 Task: Assign Person0000000107 as Assignee of Child Issue ChildIssue0000000535 of Issue Issue0000000268 in Backlog  in Scrum Project Project0000000054 in Jira. Assign Person0000000108 as Assignee of Child Issue ChildIssue0000000536 of Issue Issue0000000268 in Backlog  in Scrum Project Project0000000054 in Jira. Assign Person0000000108 as Assignee of Child Issue ChildIssue0000000537 of Issue Issue0000000269 in Backlog  in Scrum Project Project0000000054 in Jira. Assign Person0000000108 as Assignee of Child Issue ChildIssue0000000538 of Issue Issue0000000269 in Backlog  in Scrum Project Project0000000054 in Jira. Assign Person0000000108 as Assignee of Child Issue ChildIssue0000000539 of Issue Issue0000000270 in Backlog  in Scrum Project Project0000000054 in Jira
Action: Mouse moved to (153, 291)
Screenshot: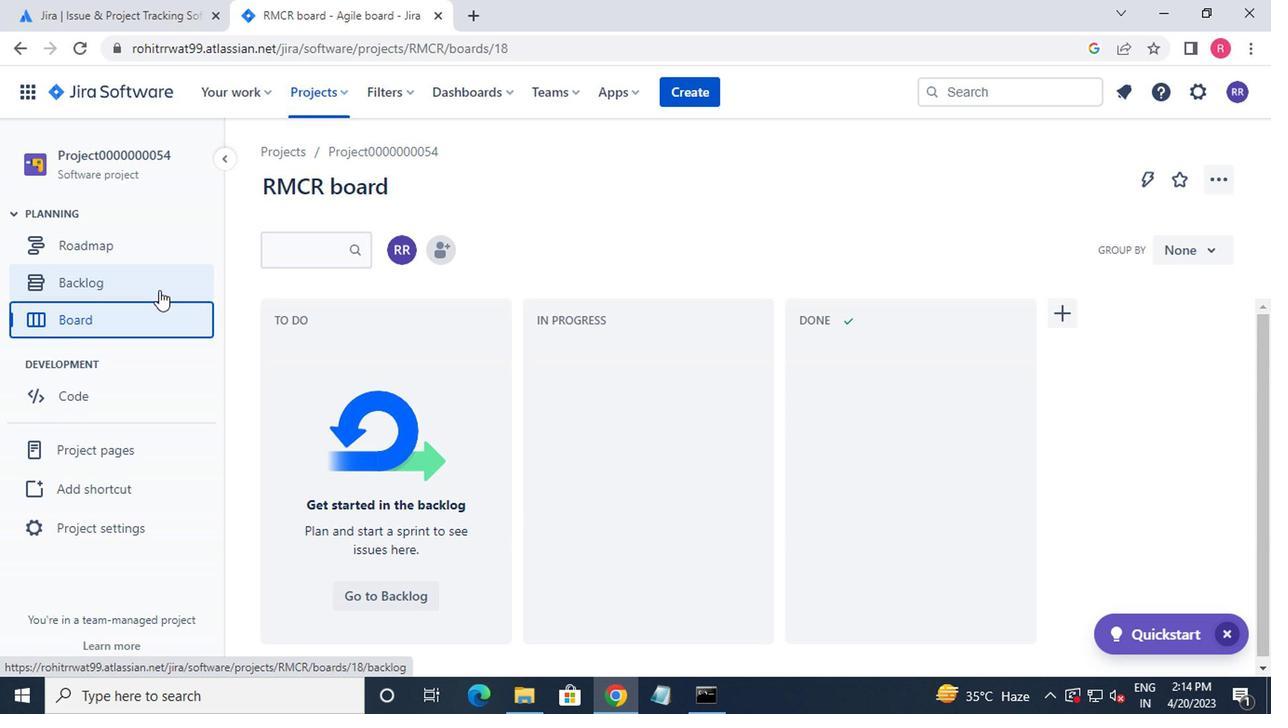 
Action: Mouse pressed left at (153, 291)
Screenshot: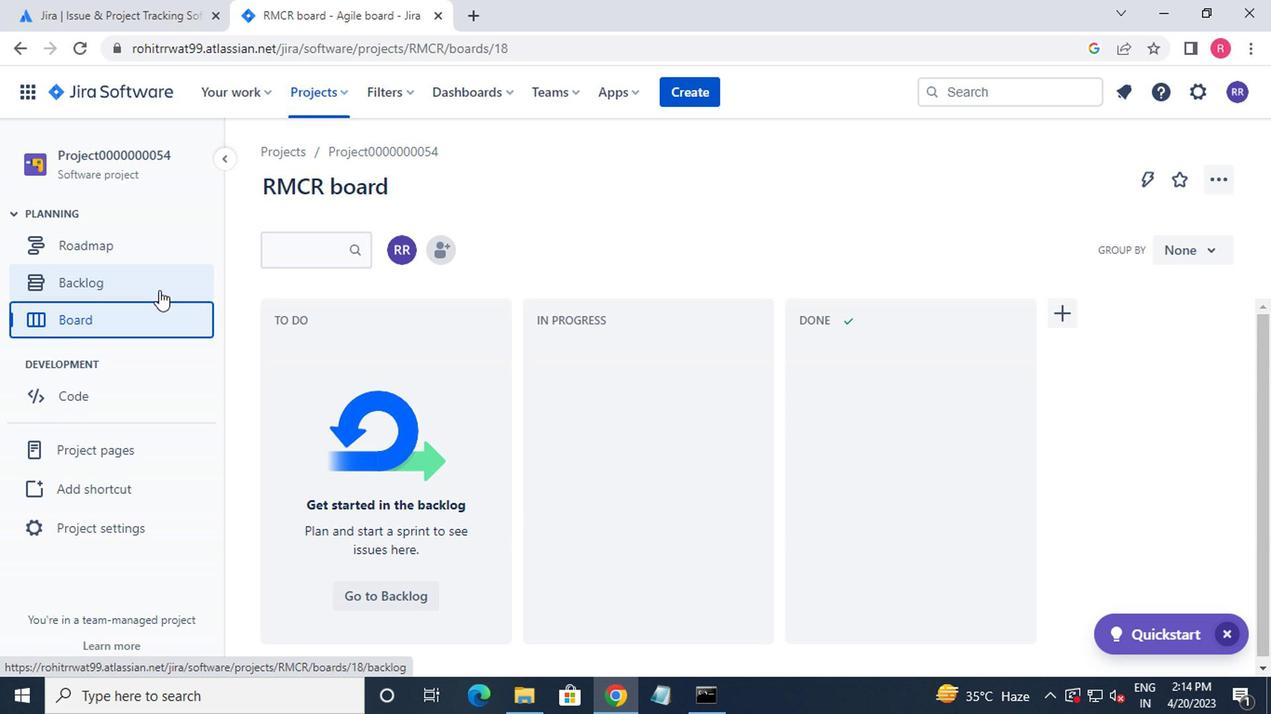 
Action: Mouse moved to (432, 371)
Screenshot: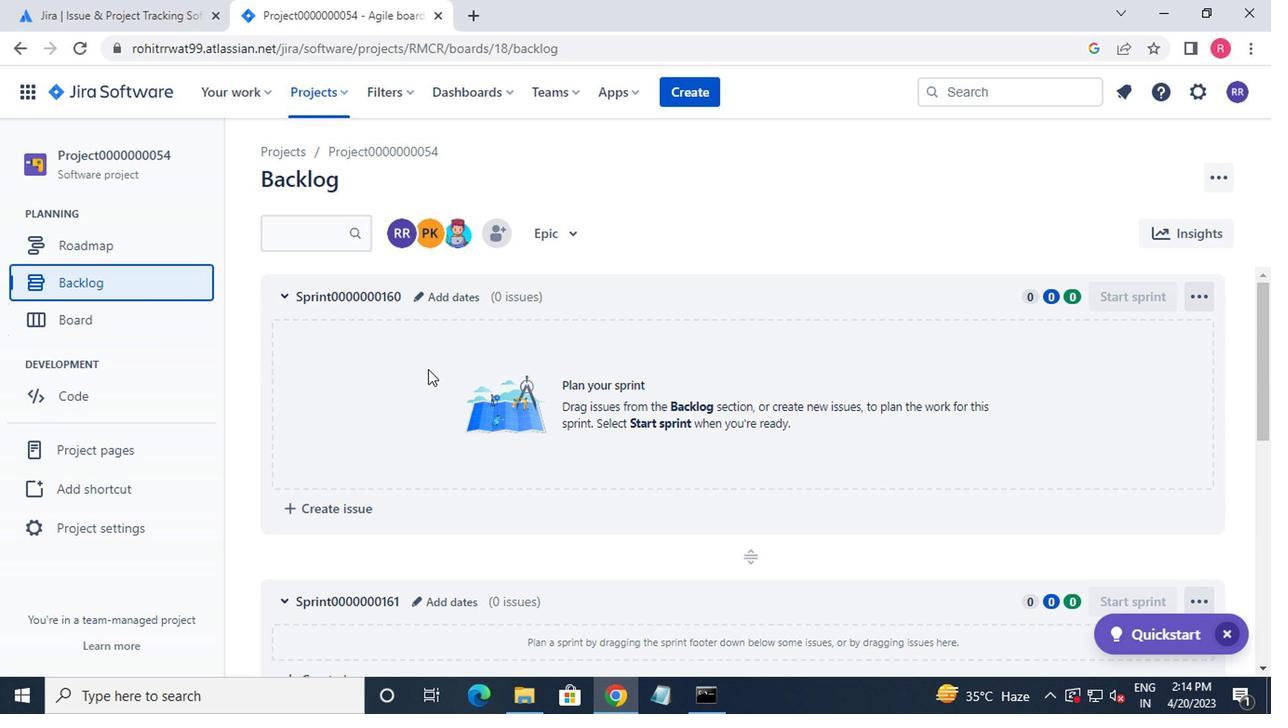 
Action: Mouse scrolled (432, 370) with delta (0, 0)
Screenshot: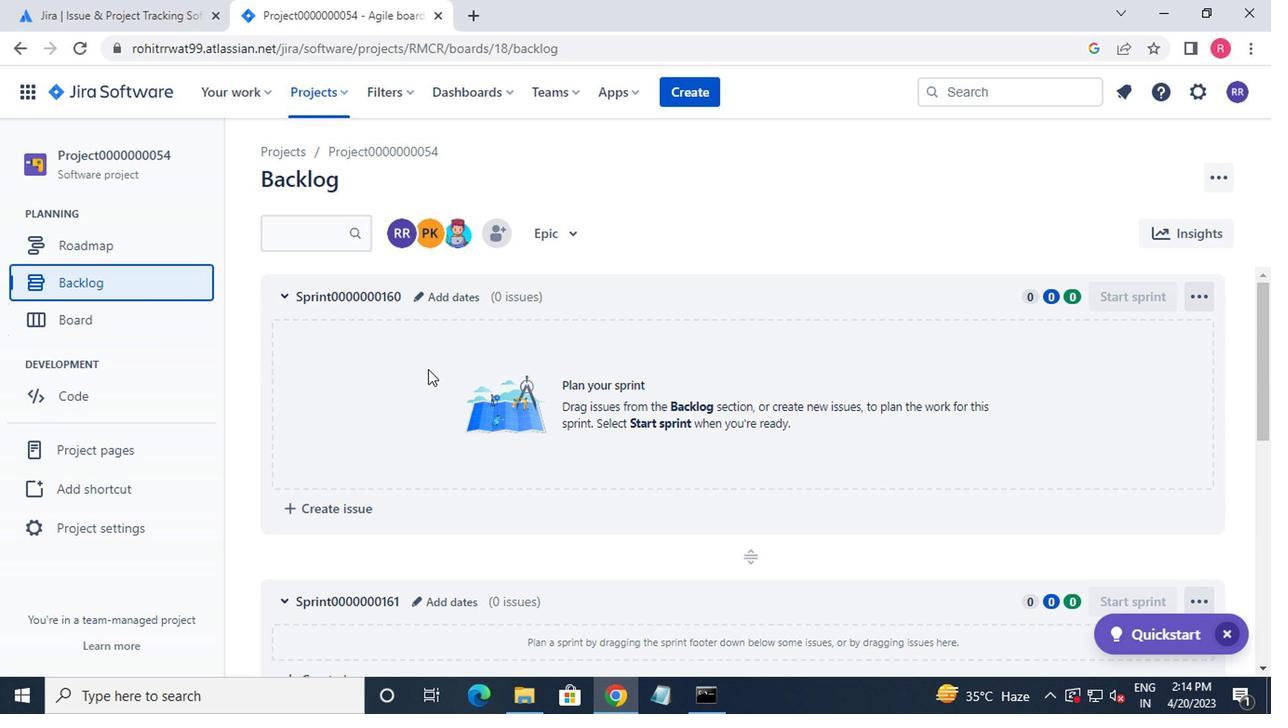 
Action: Mouse moved to (500, 401)
Screenshot: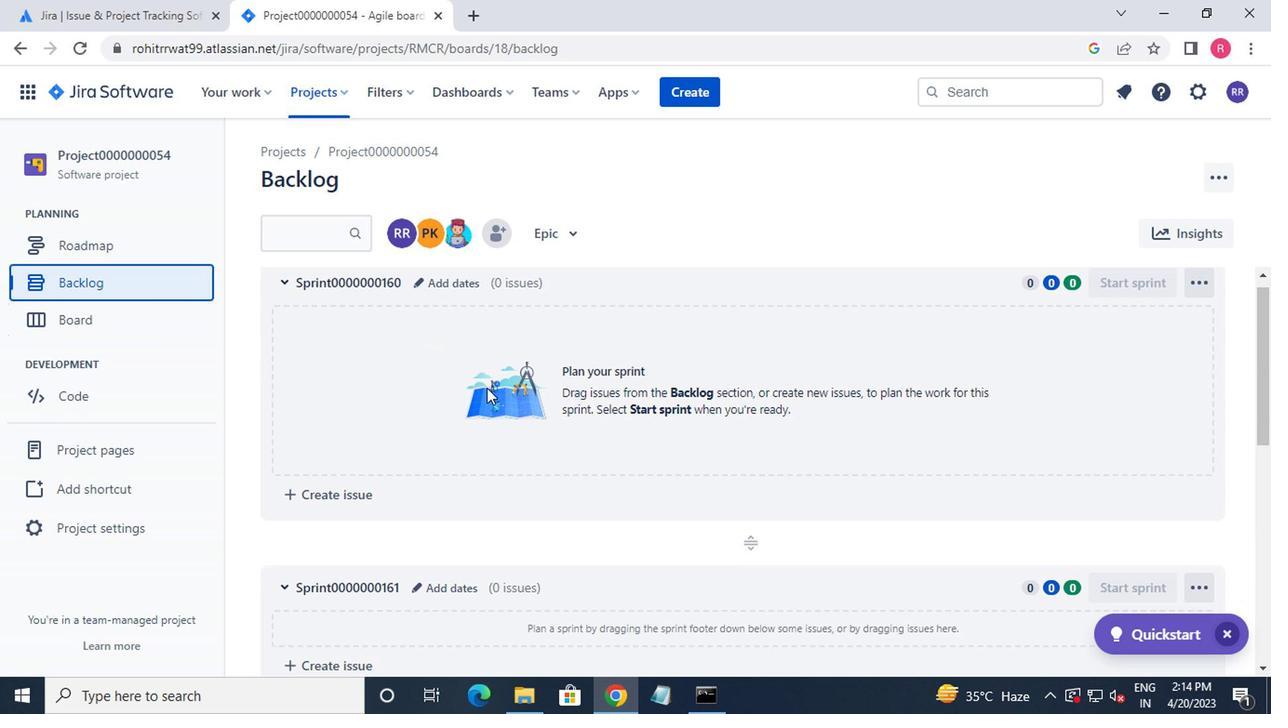
Action: Mouse scrolled (500, 399) with delta (0, -1)
Screenshot: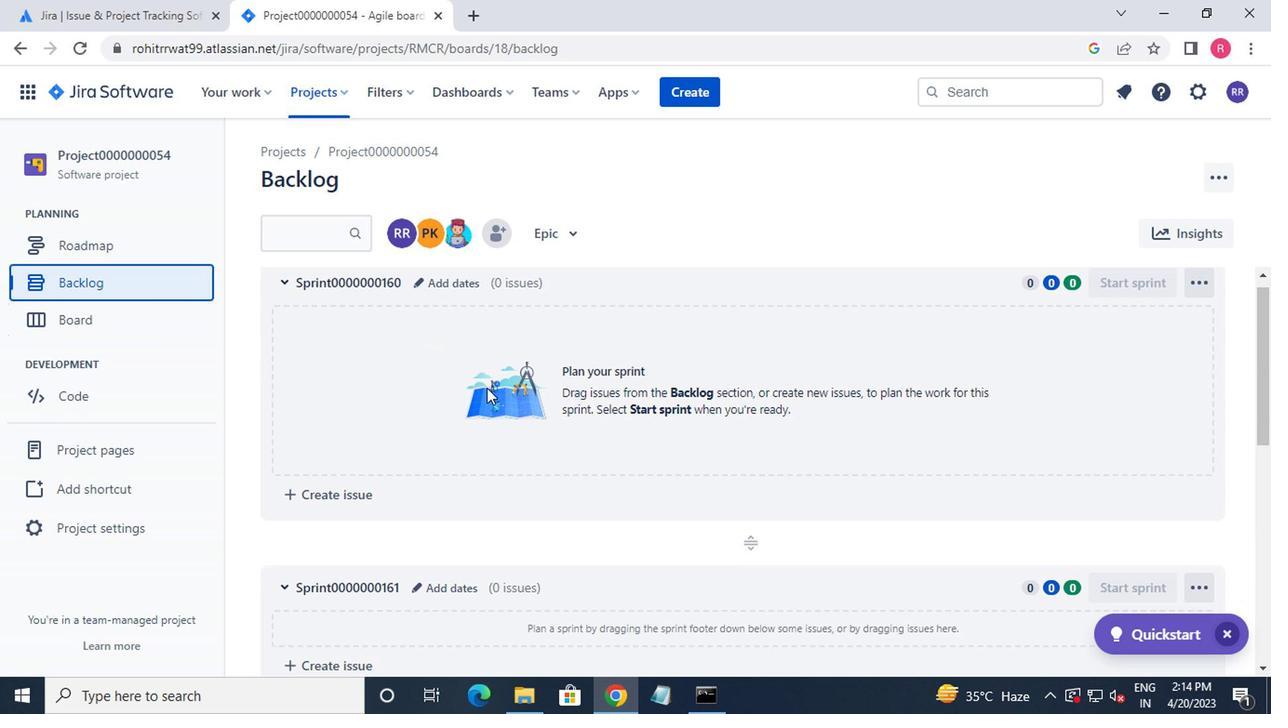
Action: Mouse moved to (507, 405)
Screenshot: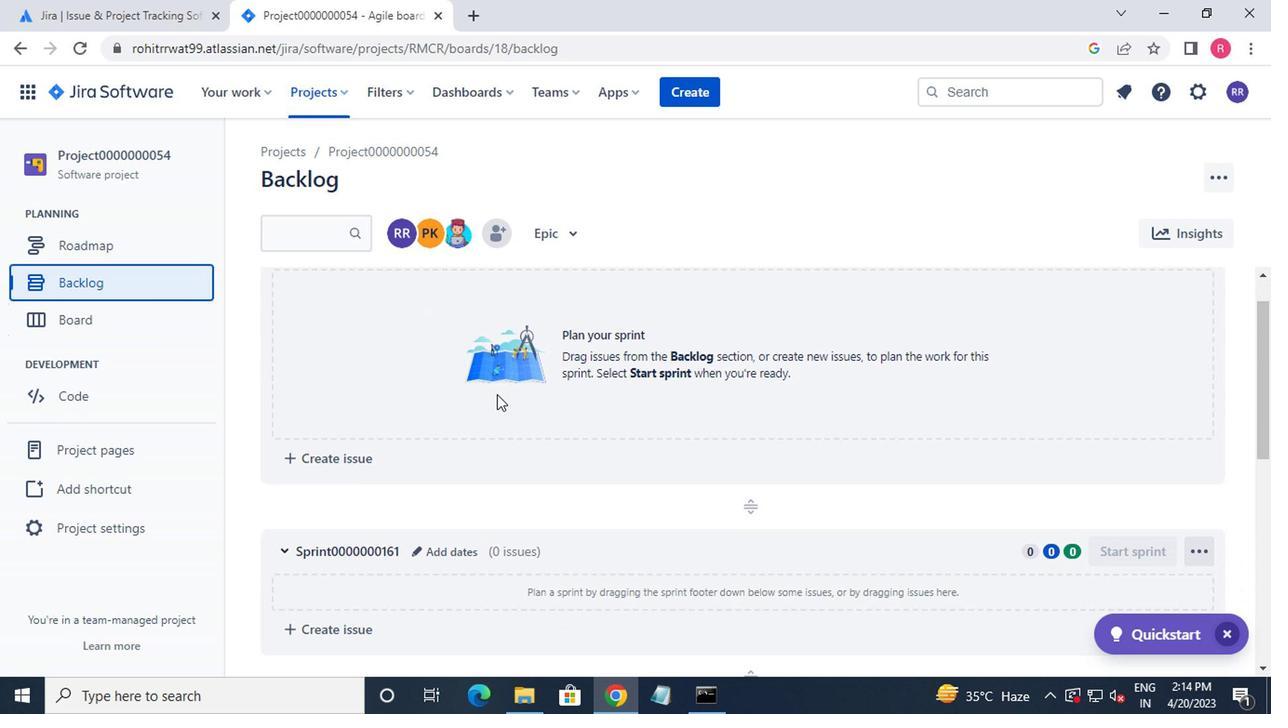 
Action: Mouse scrolled (507, 404) with delta (0, -1)
Screenshot: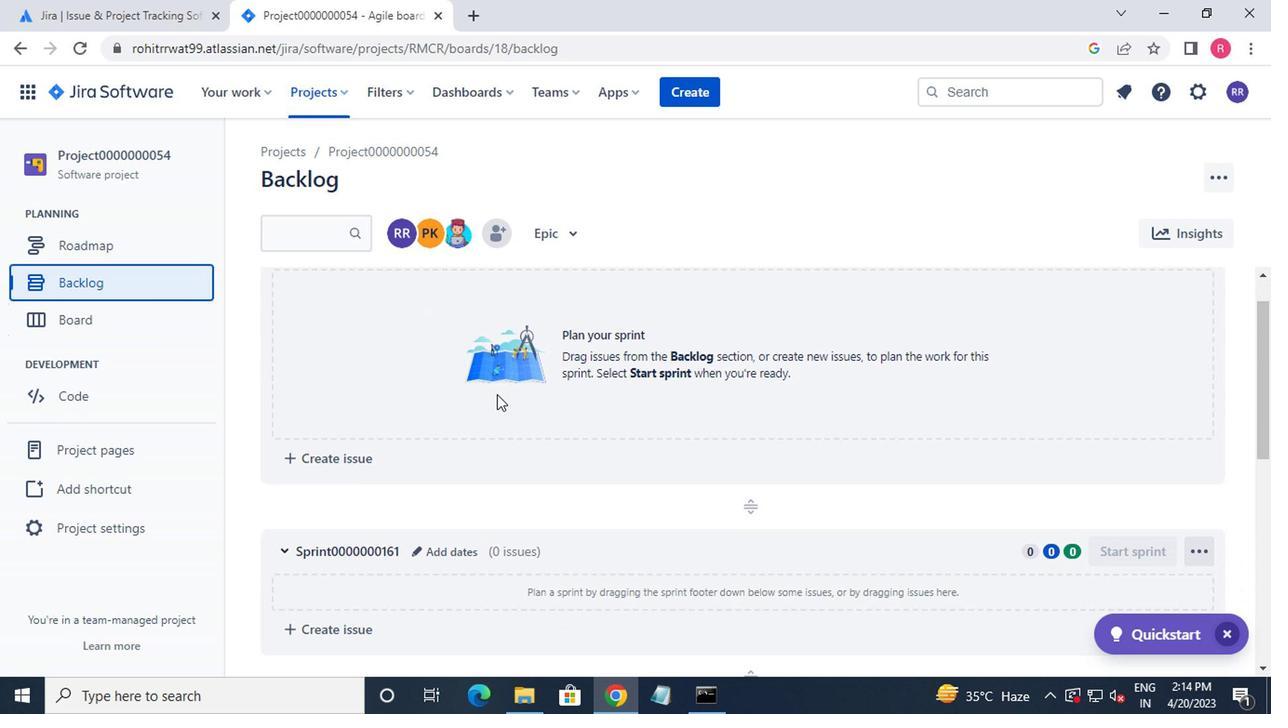 
Action: Mouse moved to (512, 408)
Screenshot: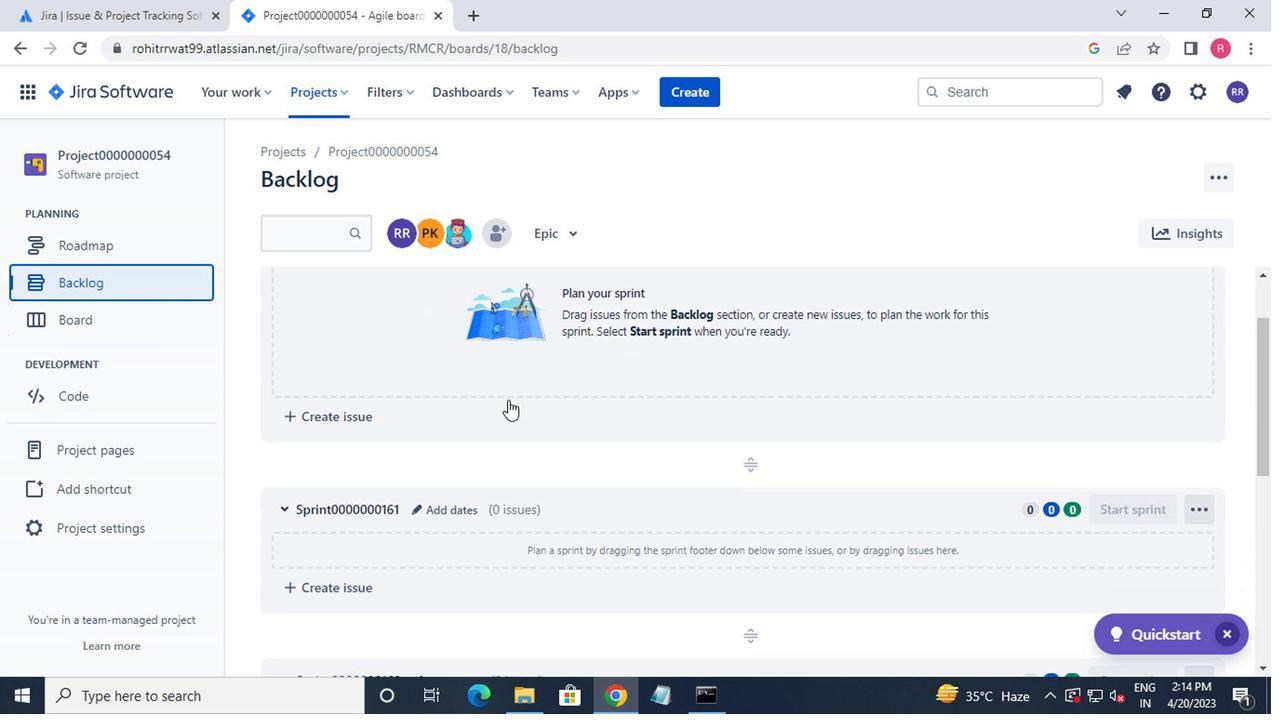 
Action: Mouse scrolled (512, 407) with delta (0, -1)
Screenshot: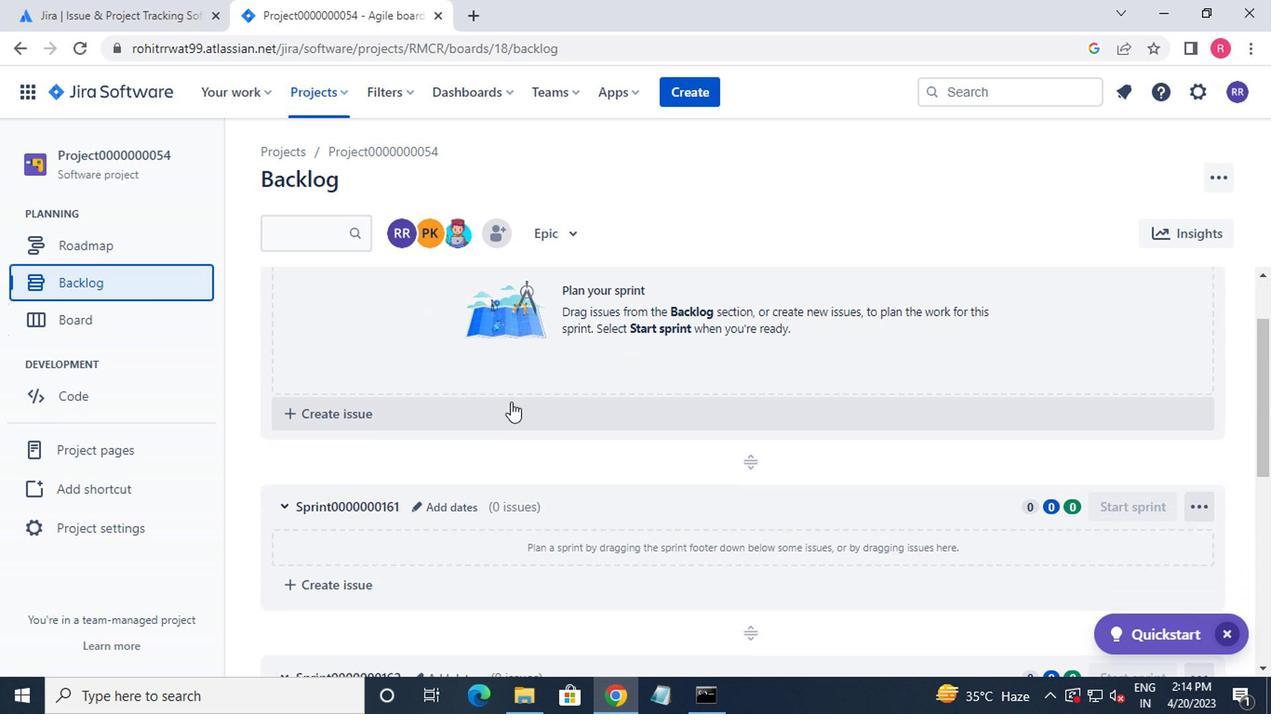 
Action: Mouse moved to (513, 409)
Screenshot: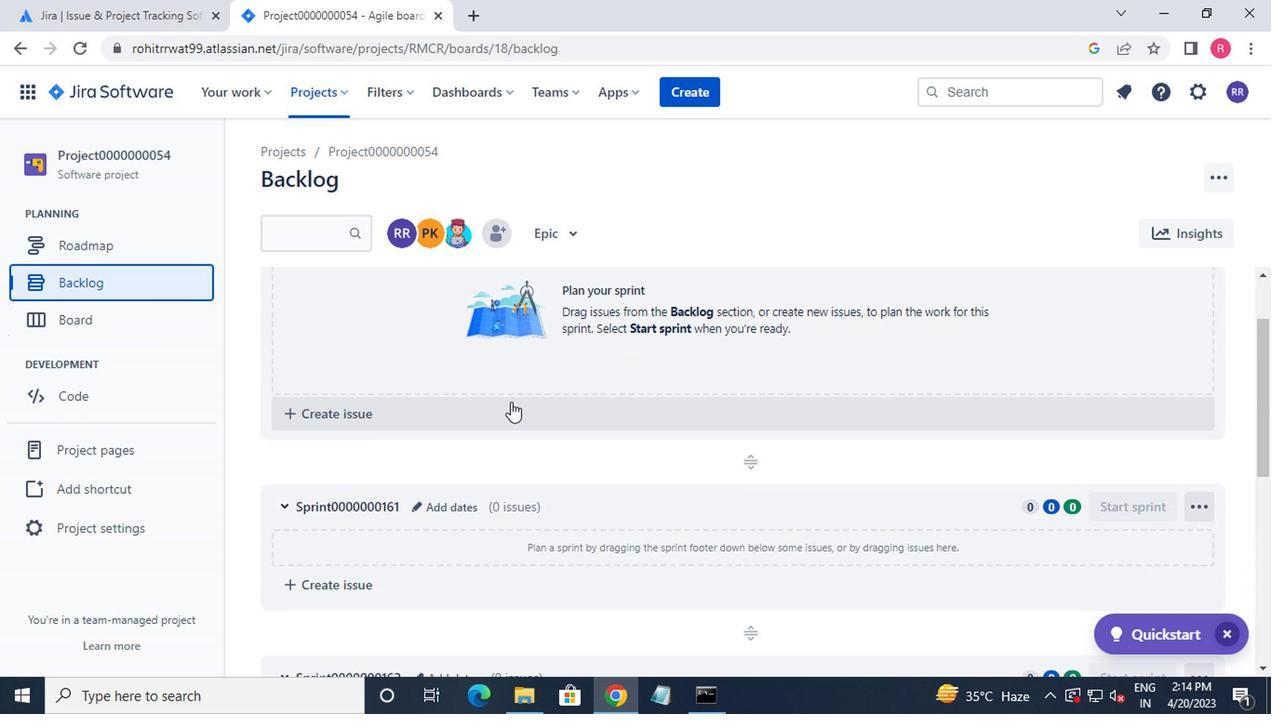 
Action: Mouse scrolled (513, 408) with delta (0, 0)
Screenshot: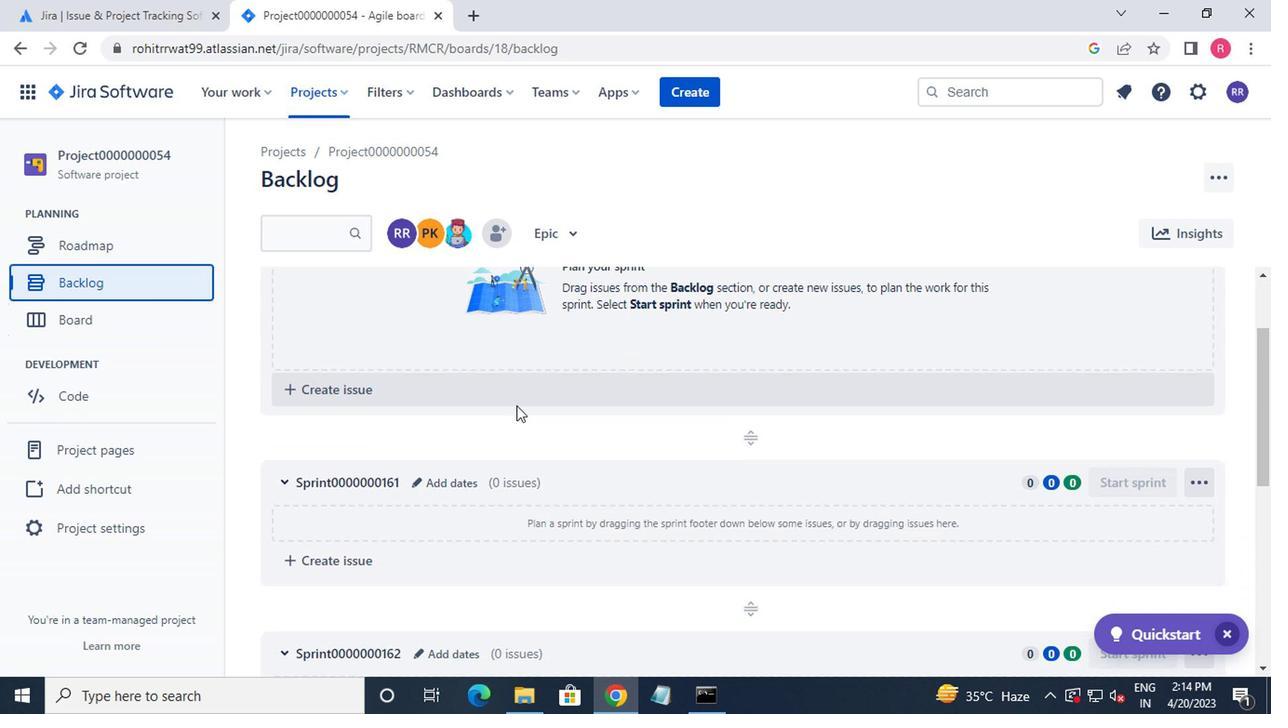 
Action: Mouse moved to (513, 410)
Screenshot: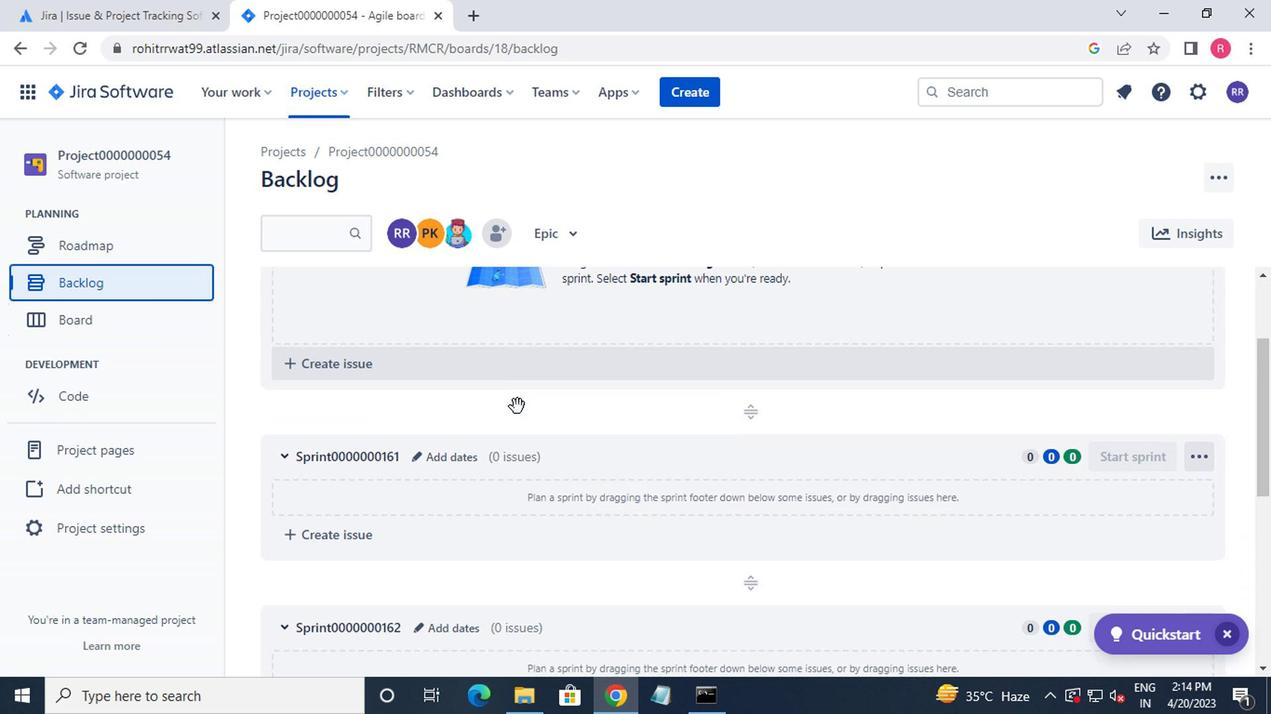 
Action: Mouse scrolled (513, 409) with delta (0, -1)
Screenshot: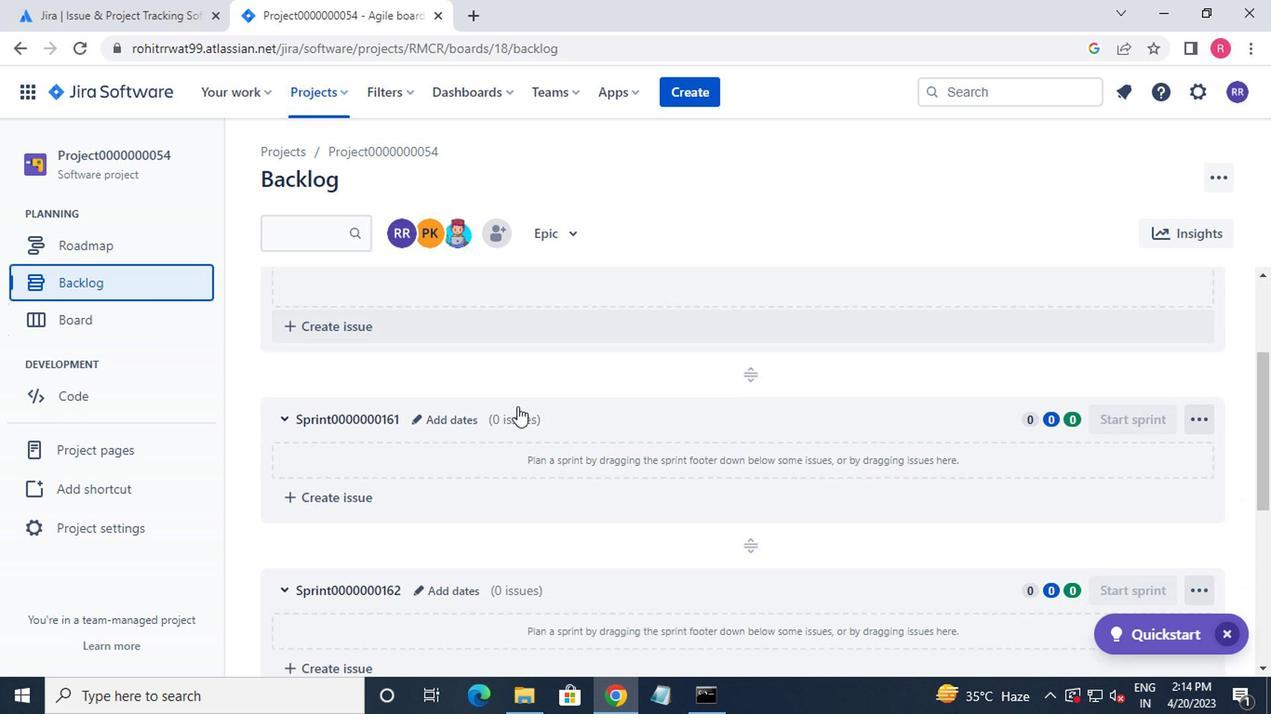 
Action: Mouse moved to (701, 507)
Screenshot: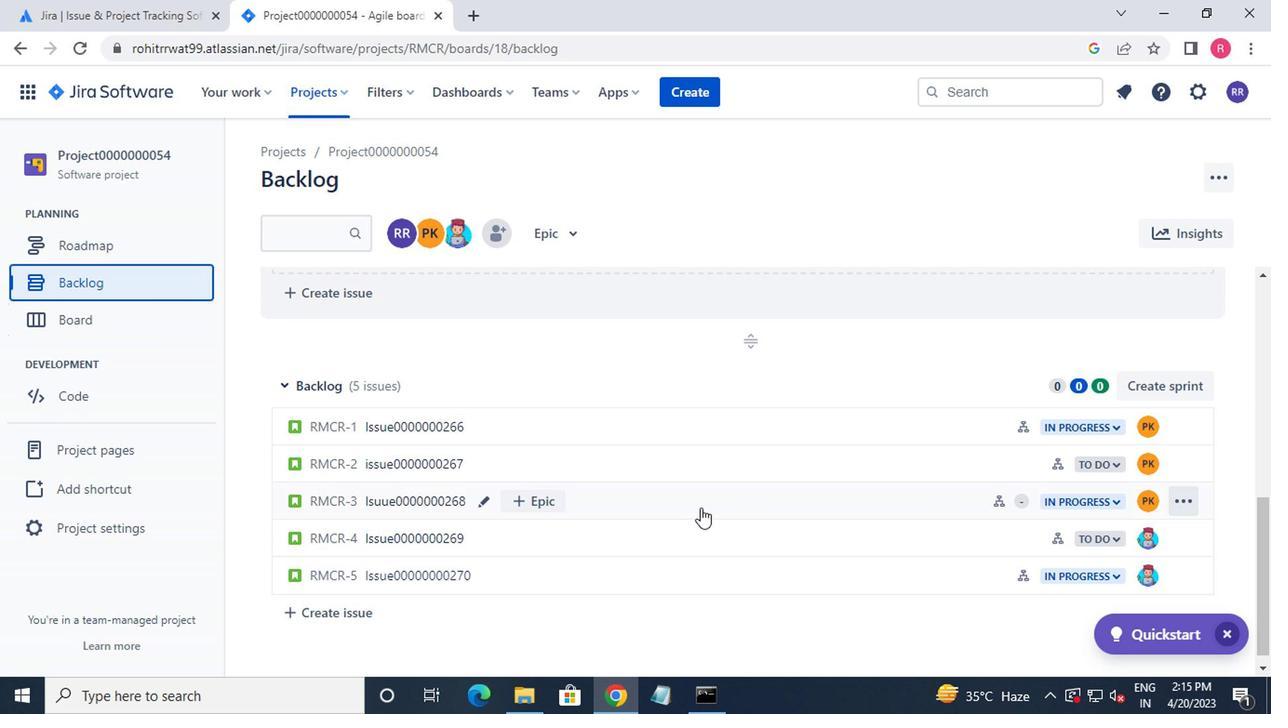 
Action: Mouse pressed left at (701, 507)
Screenshot: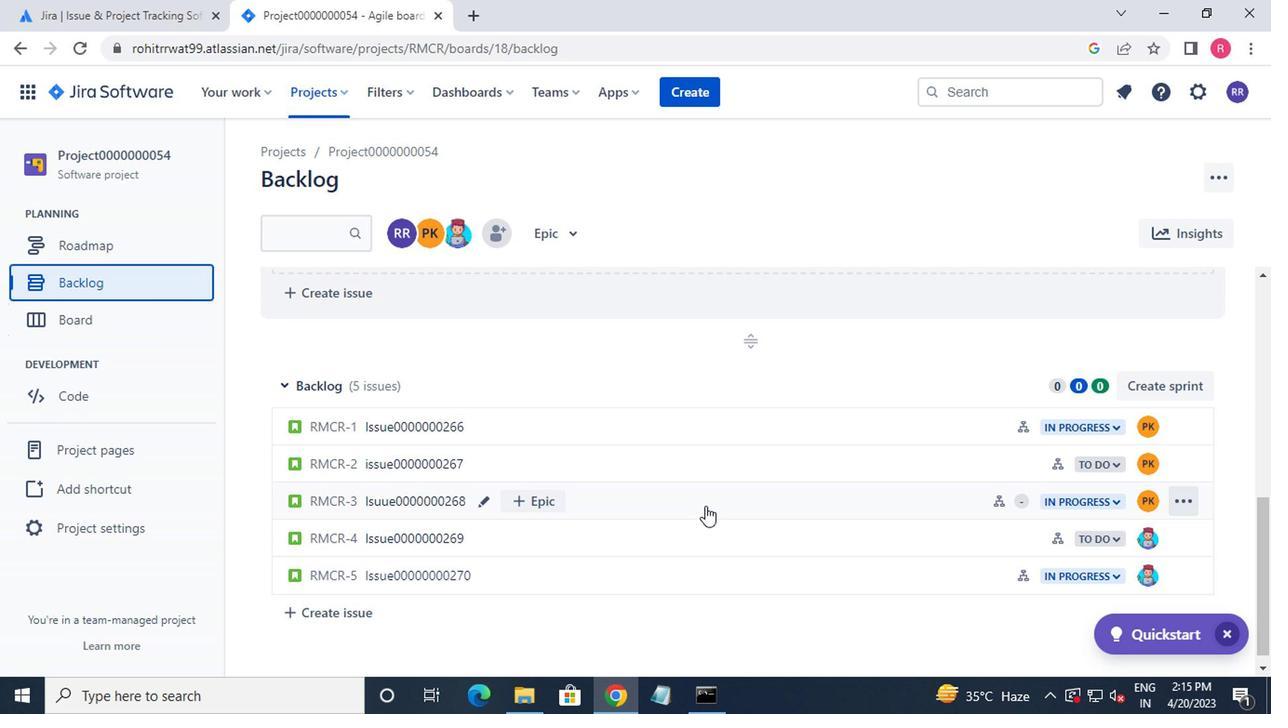 
Action: Mouse moved to (934, 375)
Screenshot: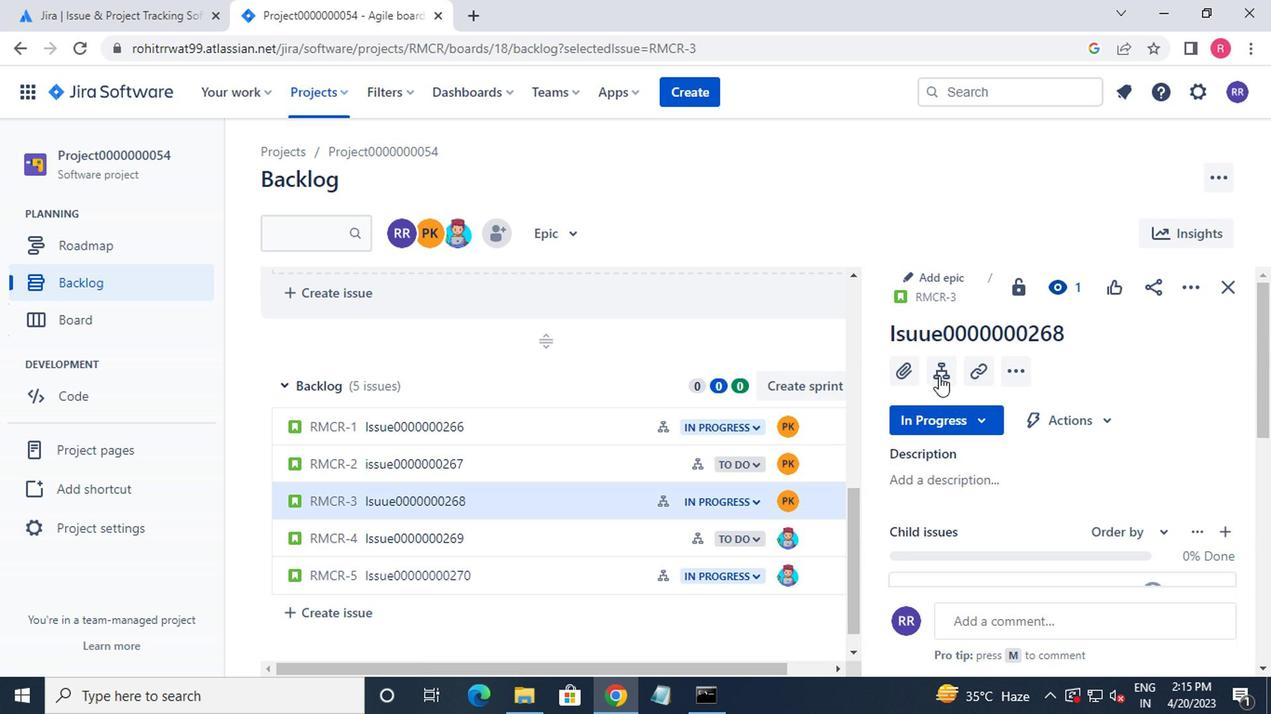 
Action: Mouse pressed left at (934, 375)
Screenshot: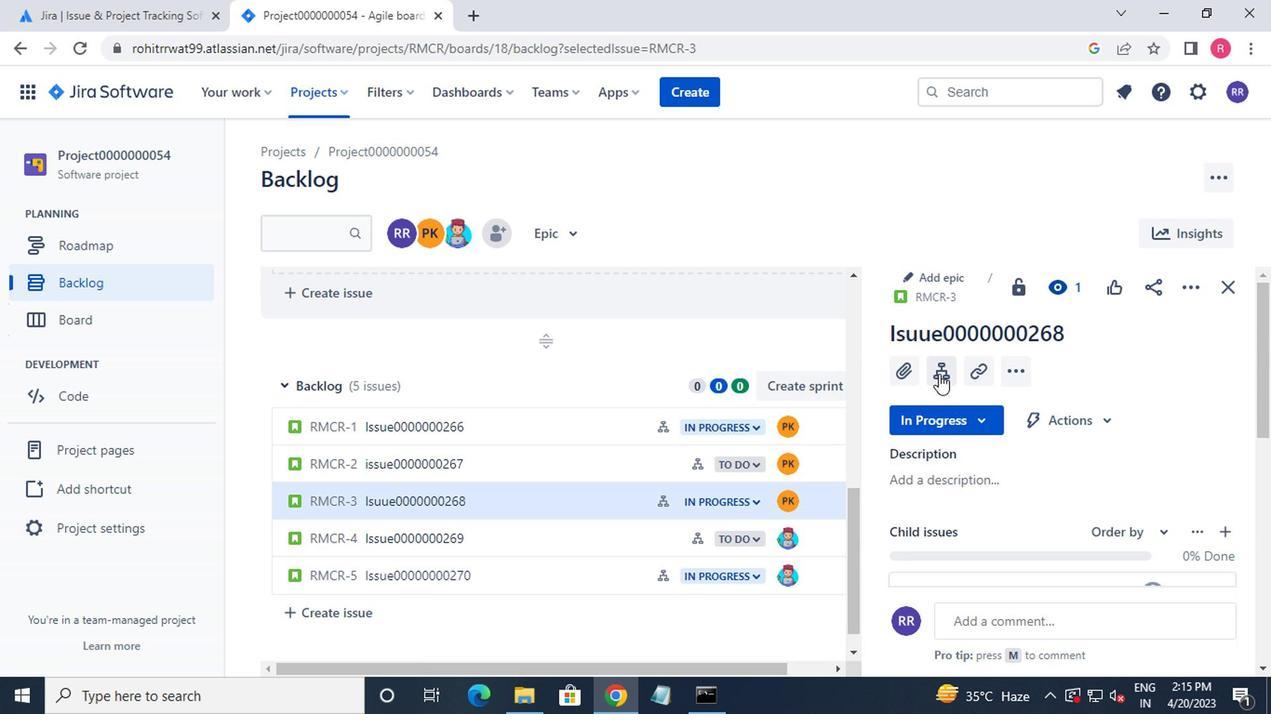 
Action: Mouse moved to (1147, 375)
Screenshot: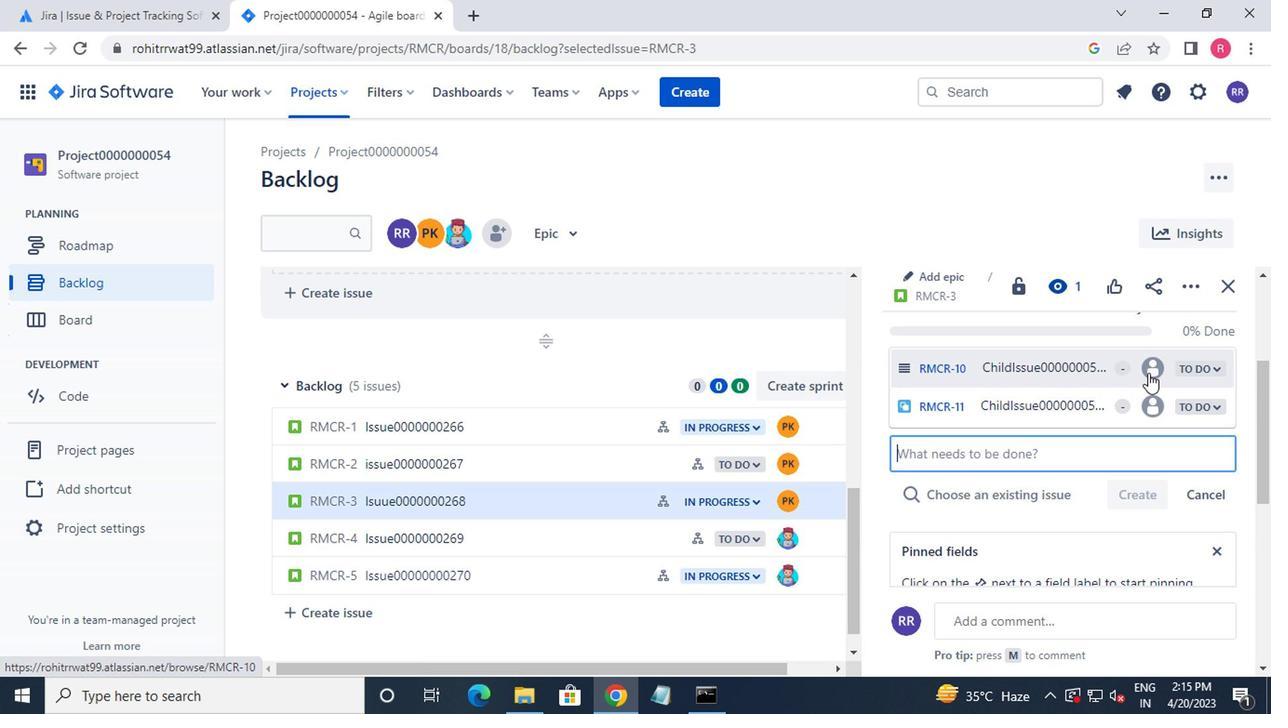
Action: Mouse pressed left at (1147, 375)
Screenshot: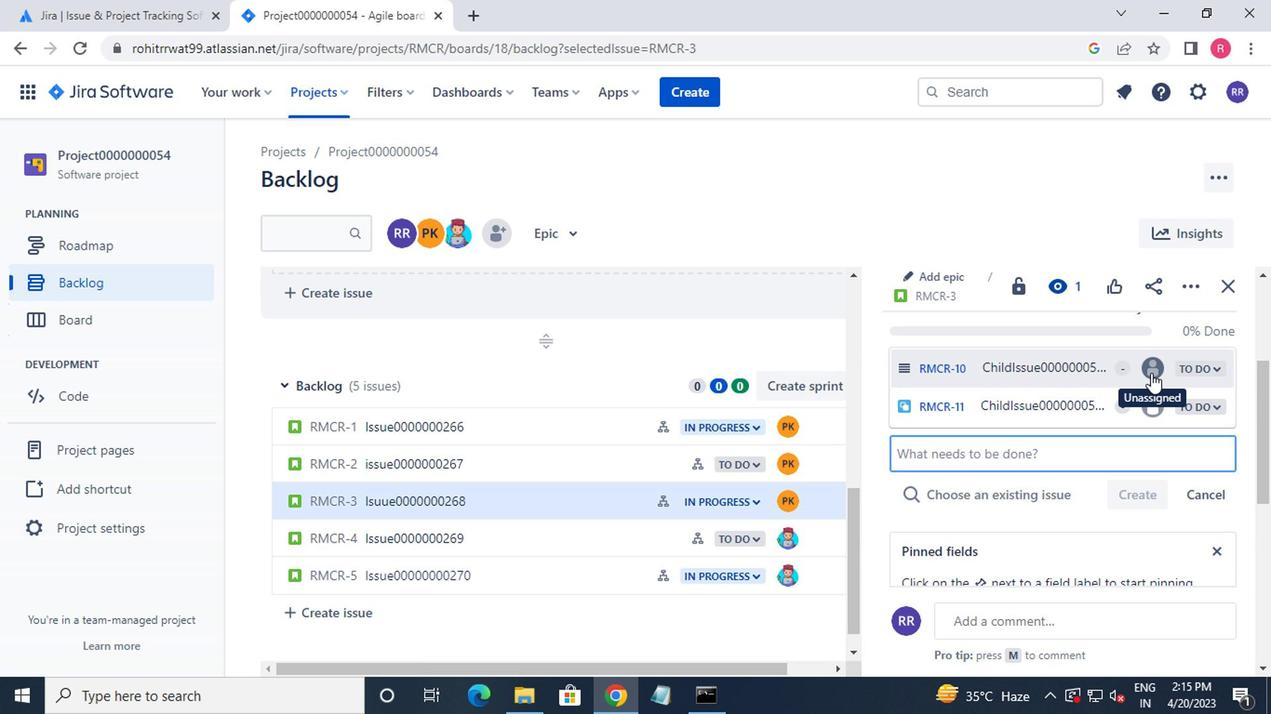 
Action: Mouse moved to (1002, 470)
Screenshot: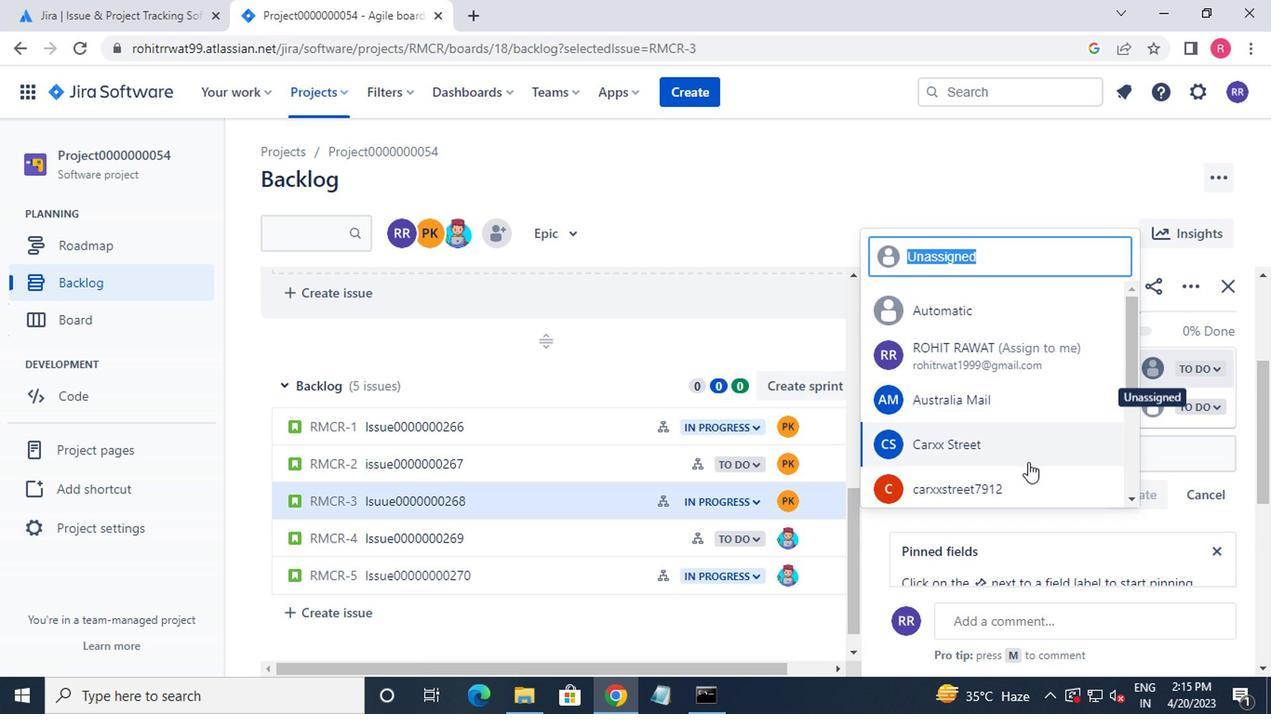 
Action: Mouse scrolled (1002, 470) with delta (0, 0)
Screenshot: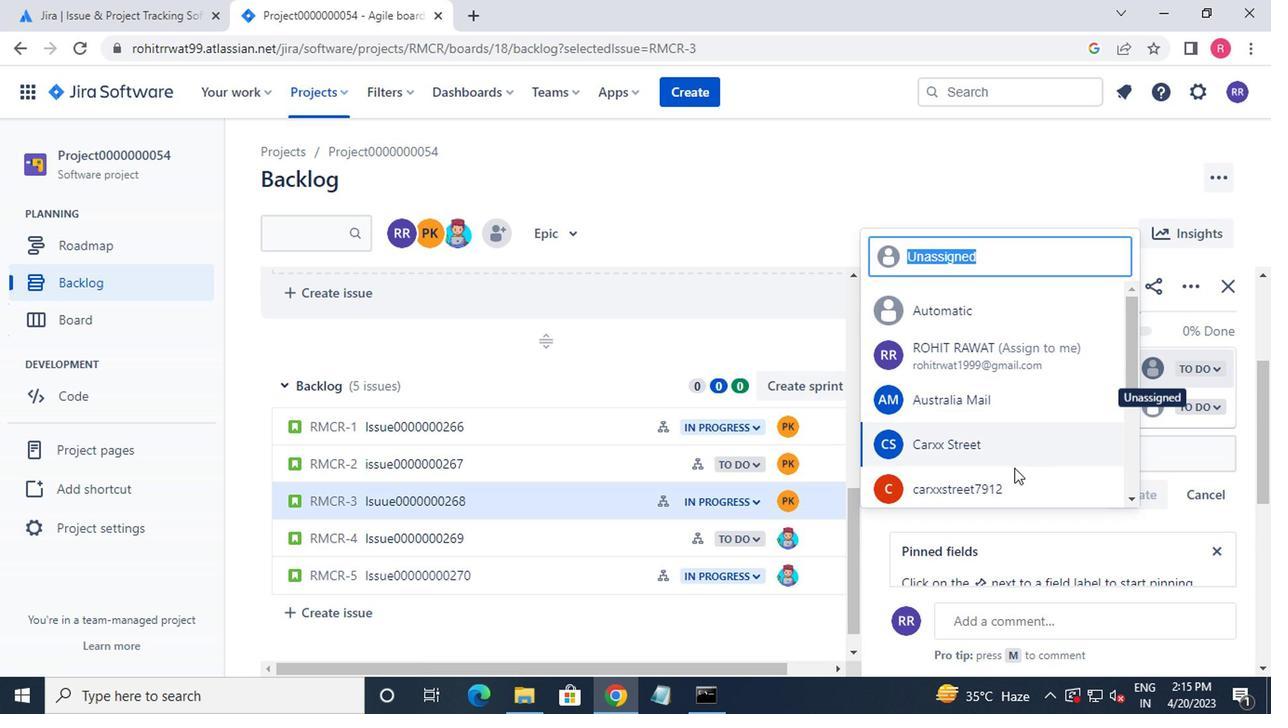 
Action: Mouse scrolled (1002, 470) with delta (0, 0)
Screenshot: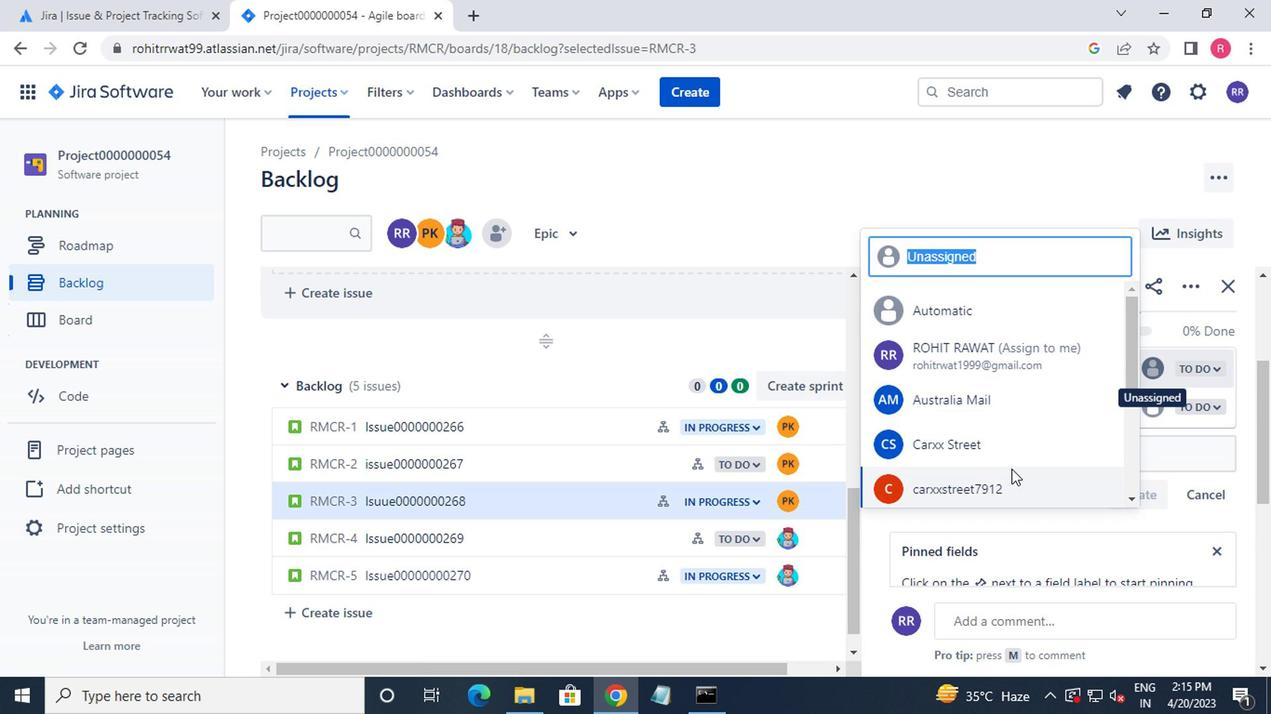 
Action: Mouse moved to (976, 399)
Screenshot: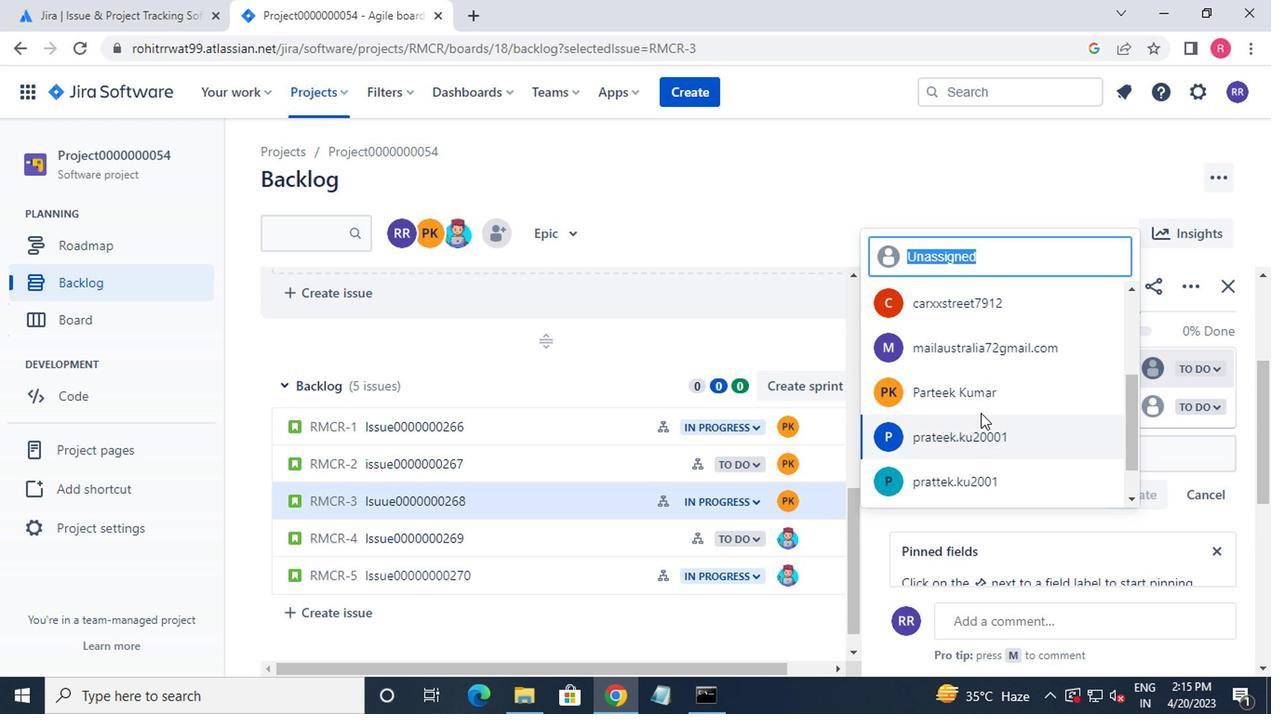 
Action: Mouse pressed left at (976, 399)
Screenshot: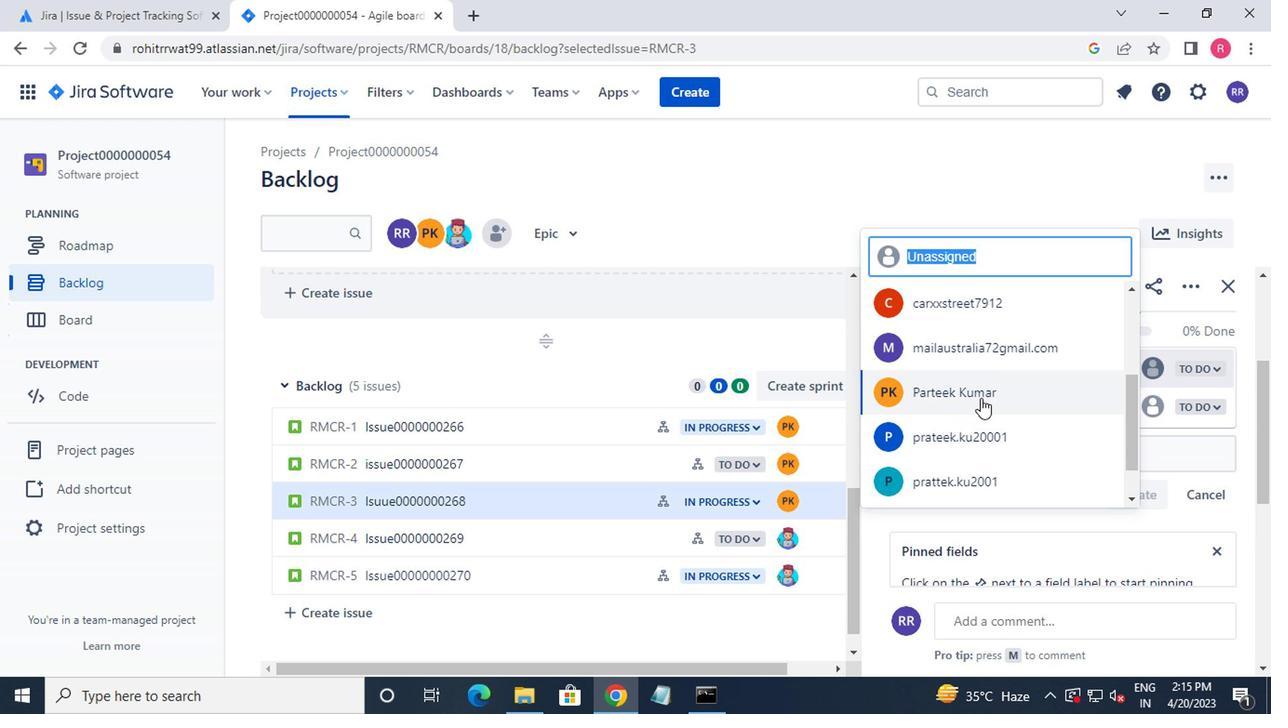 
Action: Mouse moved to (1145, 410)
Screenshot: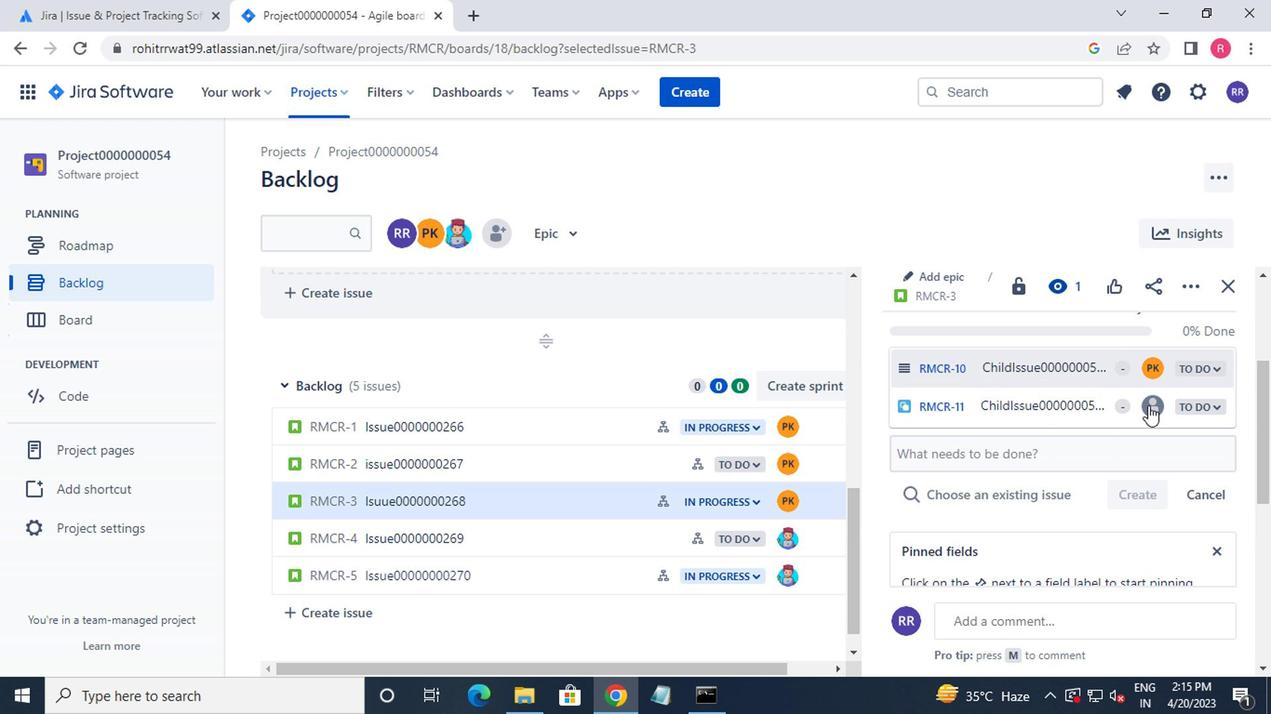 
Action: Mouse pressed left at (1145, 410)
Screenshot: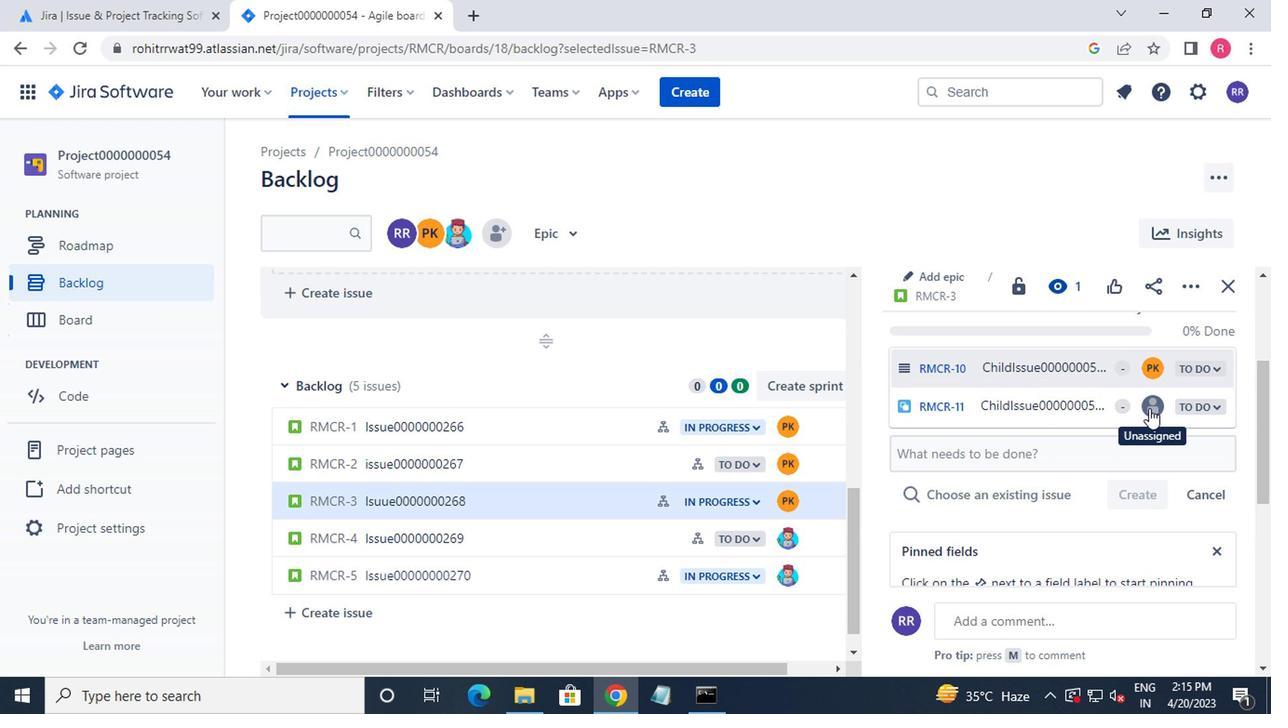 
Action: Mouse moved to (1040, 438)
Screenshot: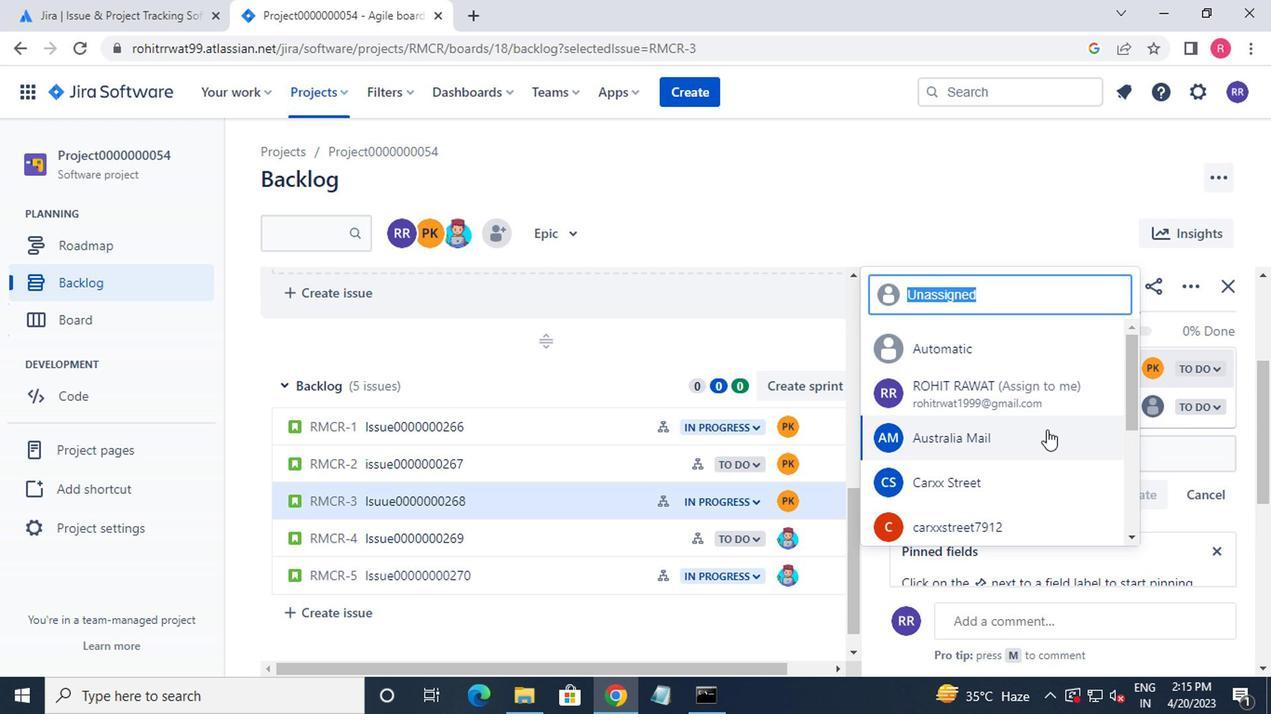 
Action: Mouse scrolled (1040, 437) with delta (0, -1)
Screenshot: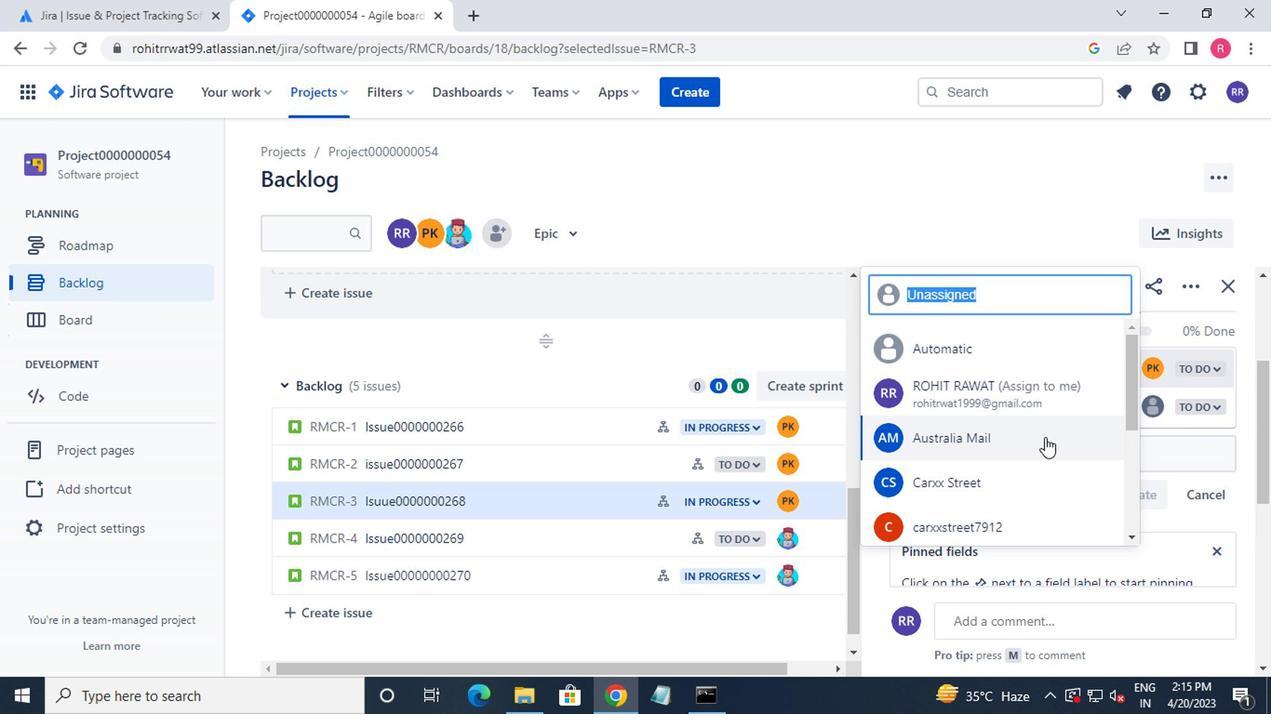 
Action: Mouse scrolled (1040, 437) with delta (0, -1)
Screenshot: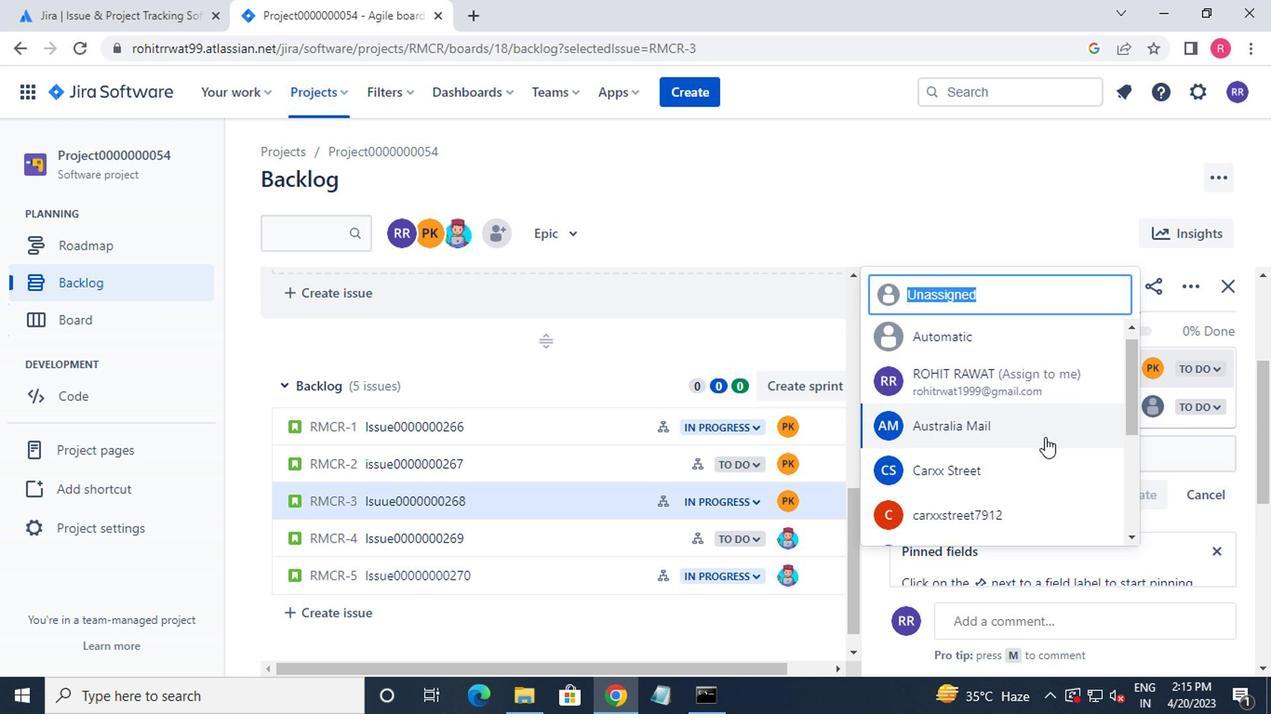 
Action: Mouse moved to (1039, 440)
Screenshot: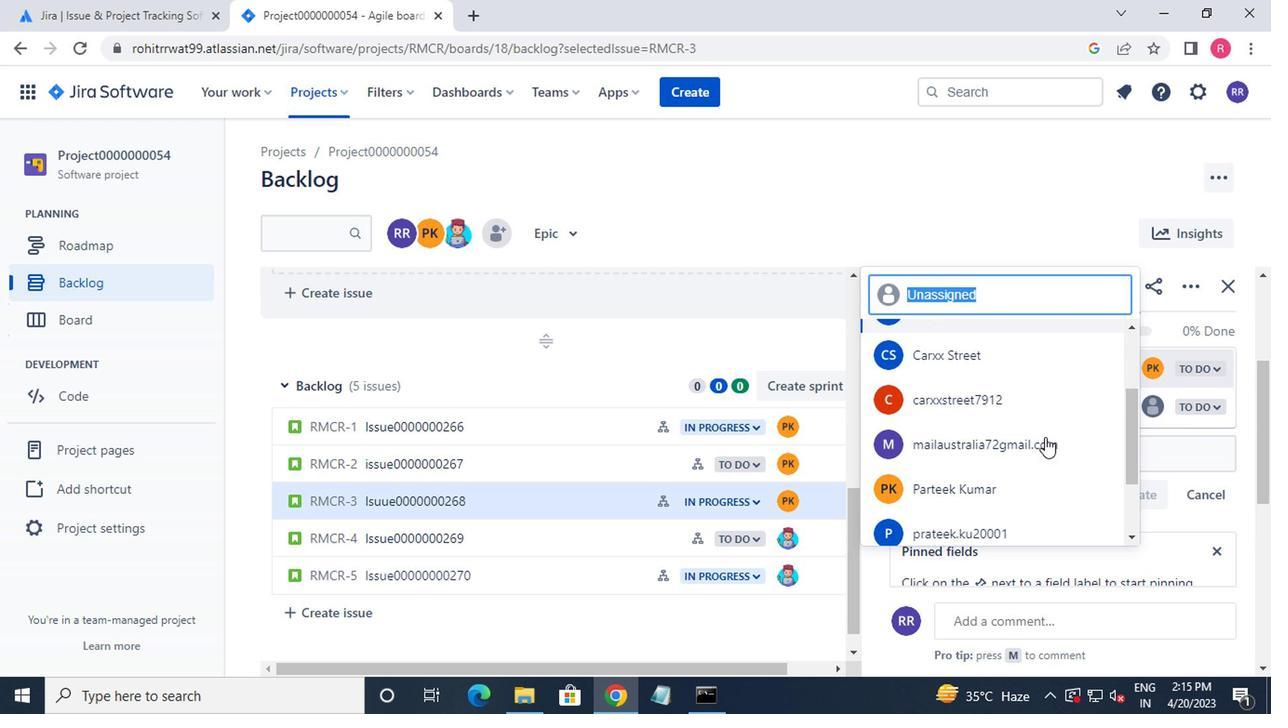 
Action: Key pressed v
Screenshot: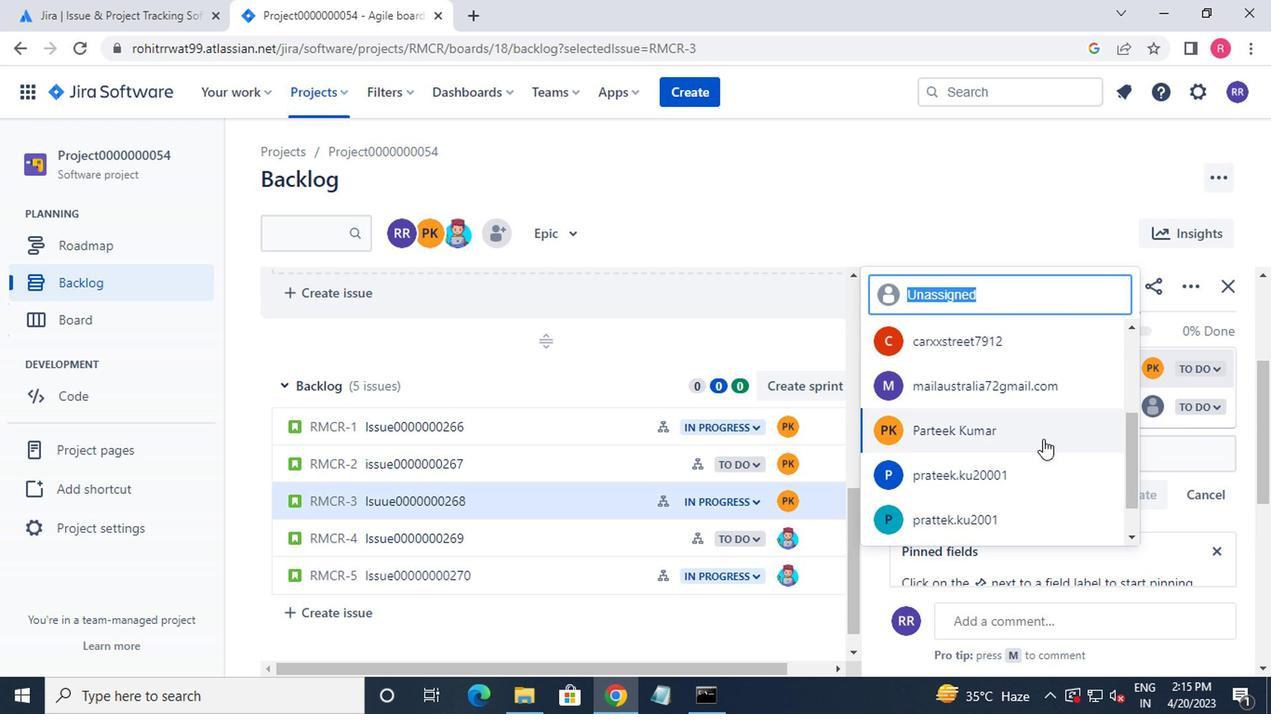 
Action: Mouse moved to (1016, 413)
Screenshot: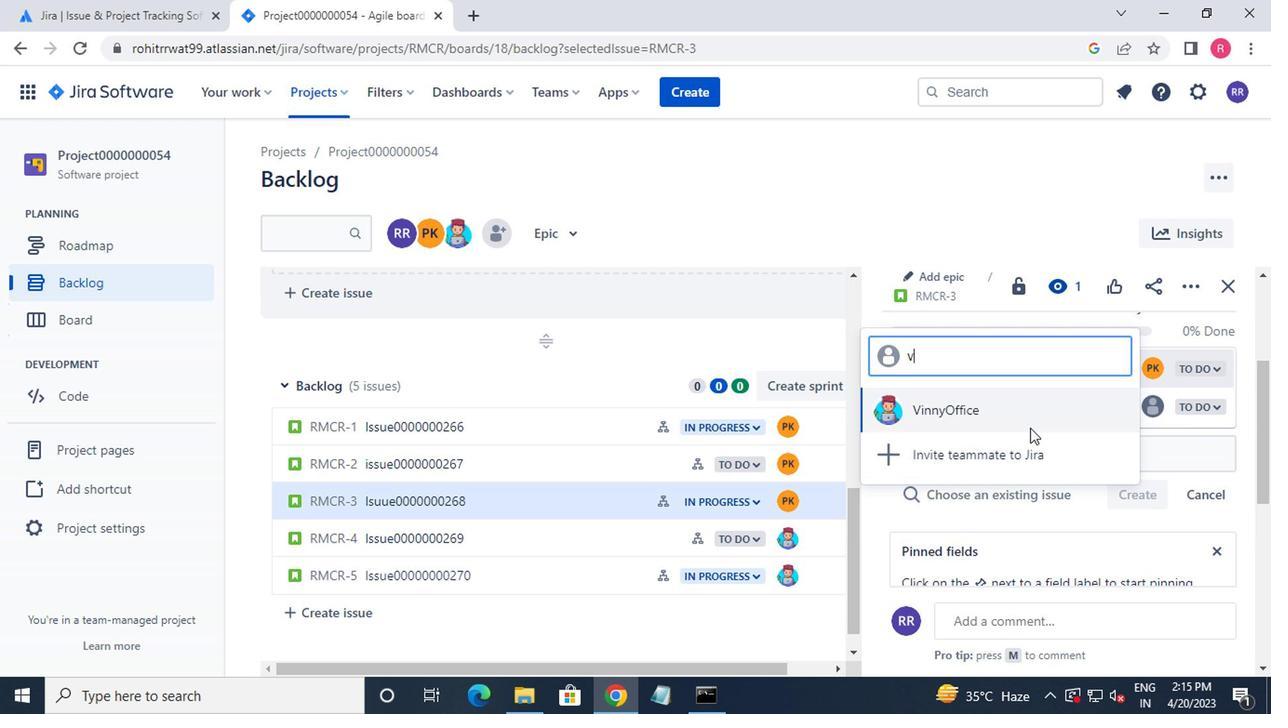 
Action: Mouse pressed left at (1016, 413)
Screenshot: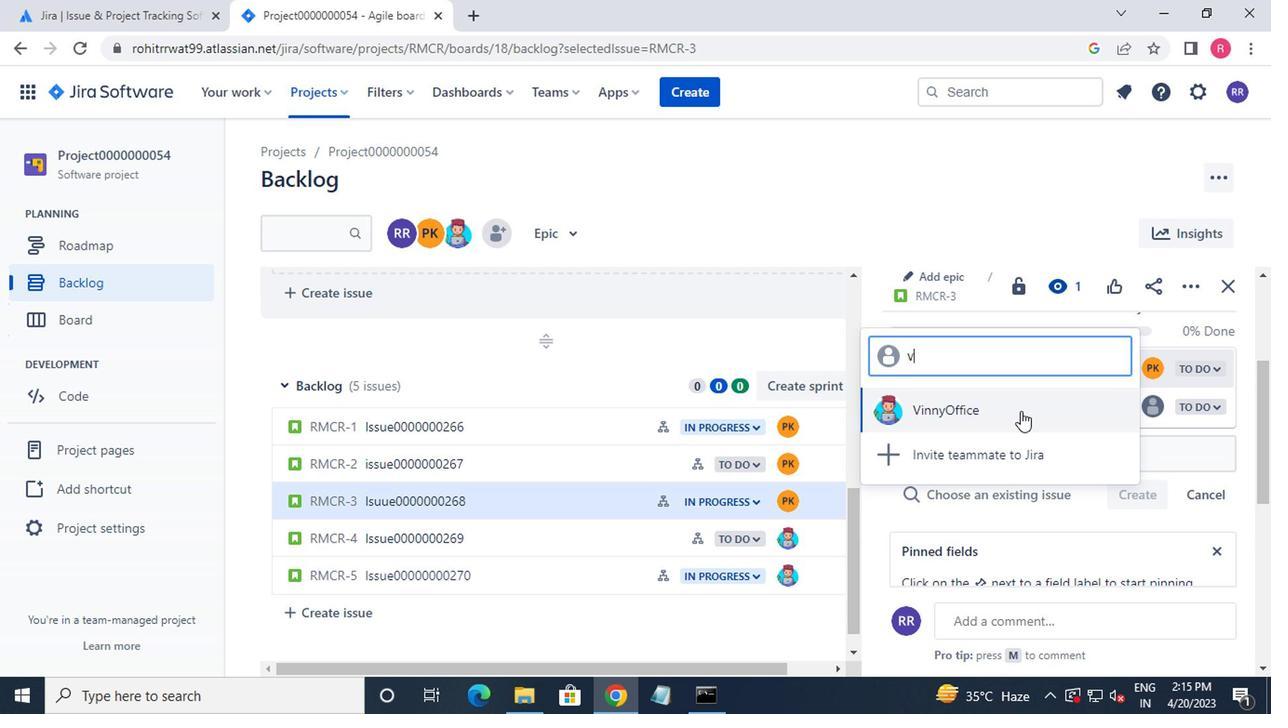 
Action: Mouse moved to (585, 543)
Screenshot: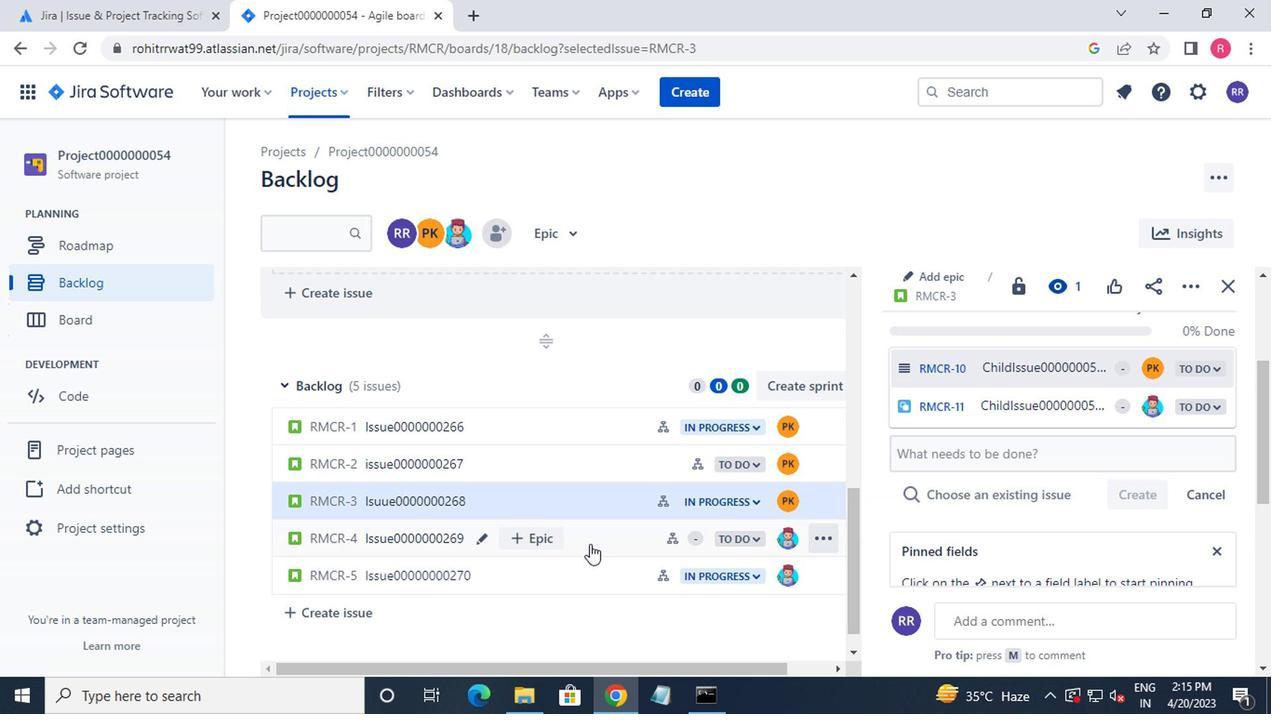 
Action: Mouse pressed left at (585, 543)
Screenshot: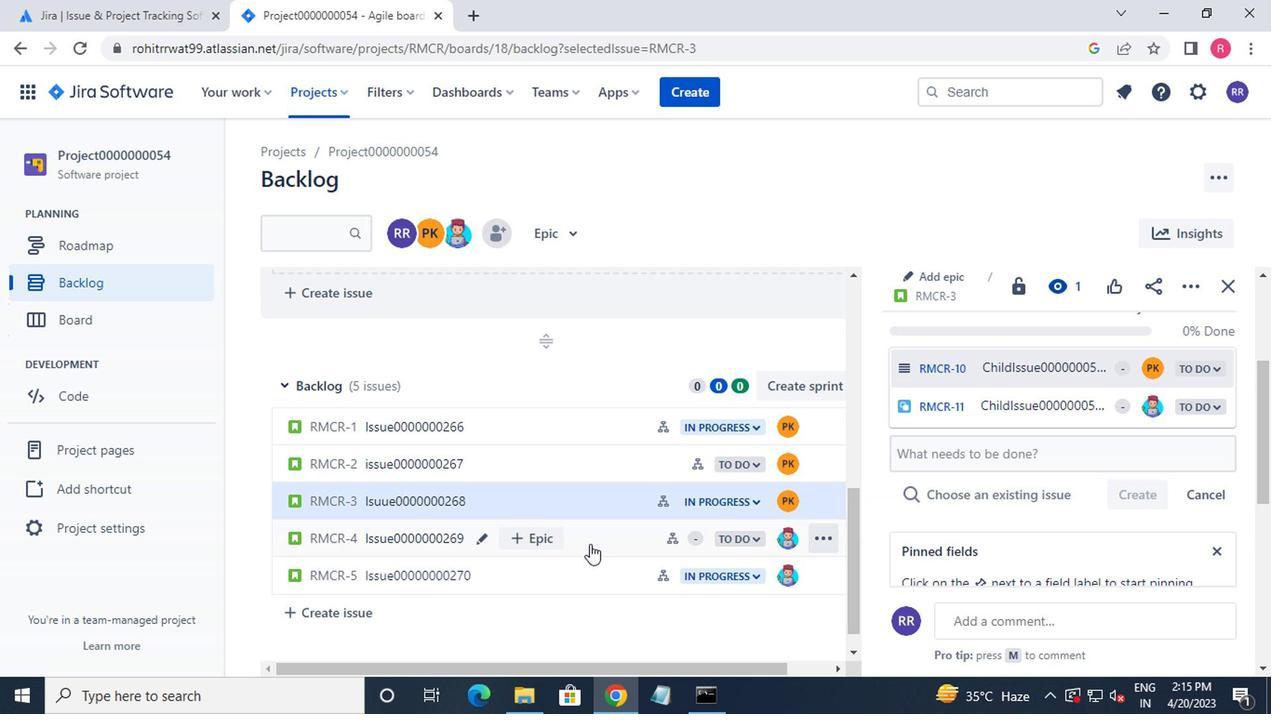 
Action: Mouse moved to (950, 369)
Screenshot: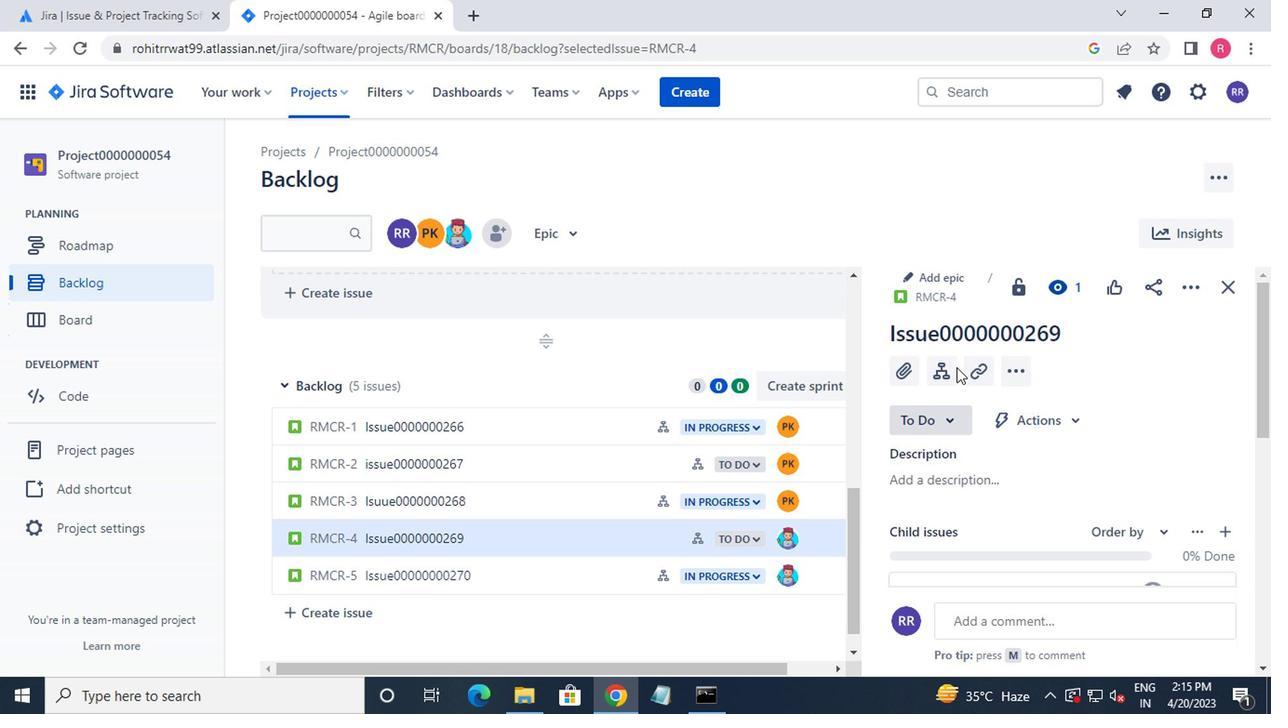 
Action: Mouse pressed left at (950, 369)
Screenshot: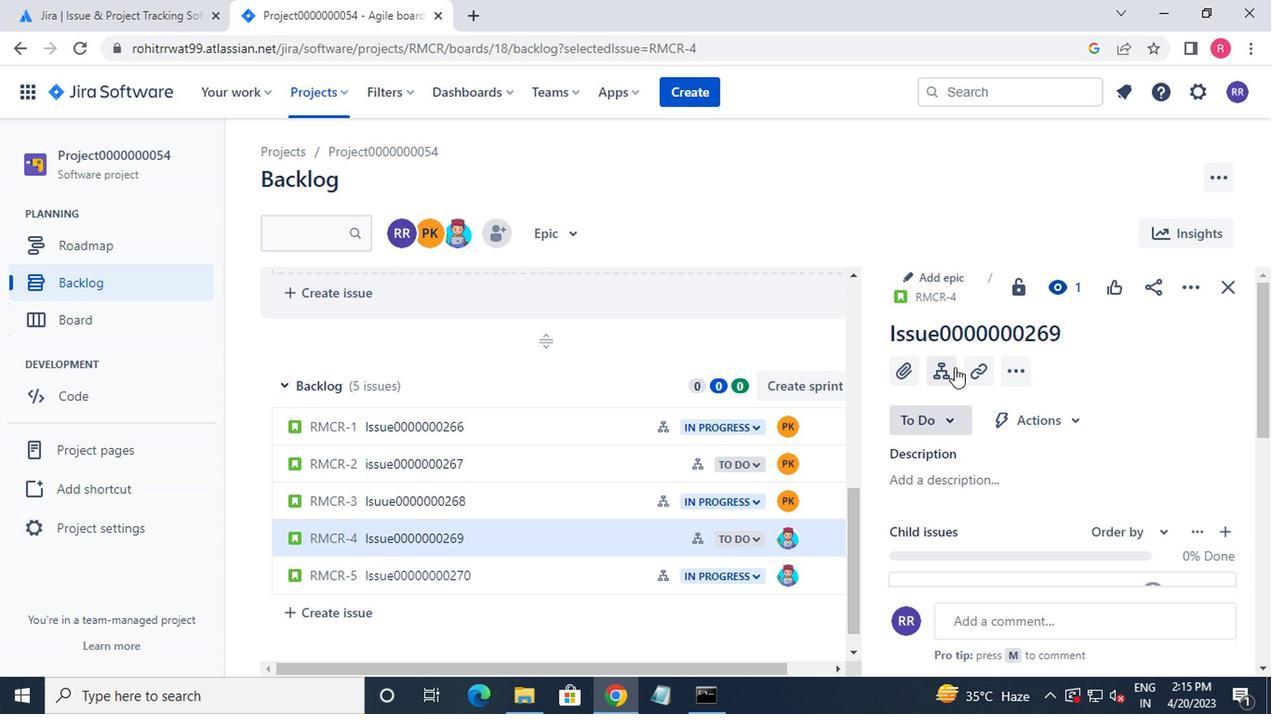 
Action: Mouse moved to (1141, 375)
Screenshot: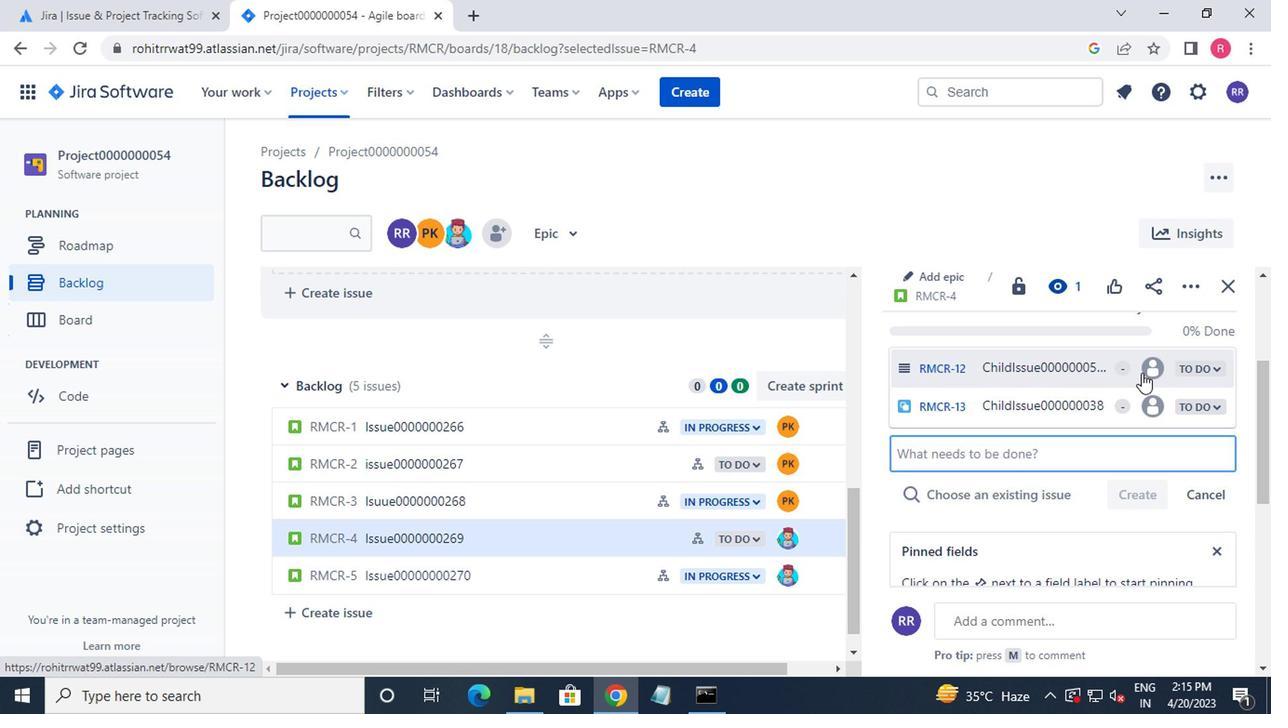 
Action: Mouse pressed left at (1141, 375)
Screenshot: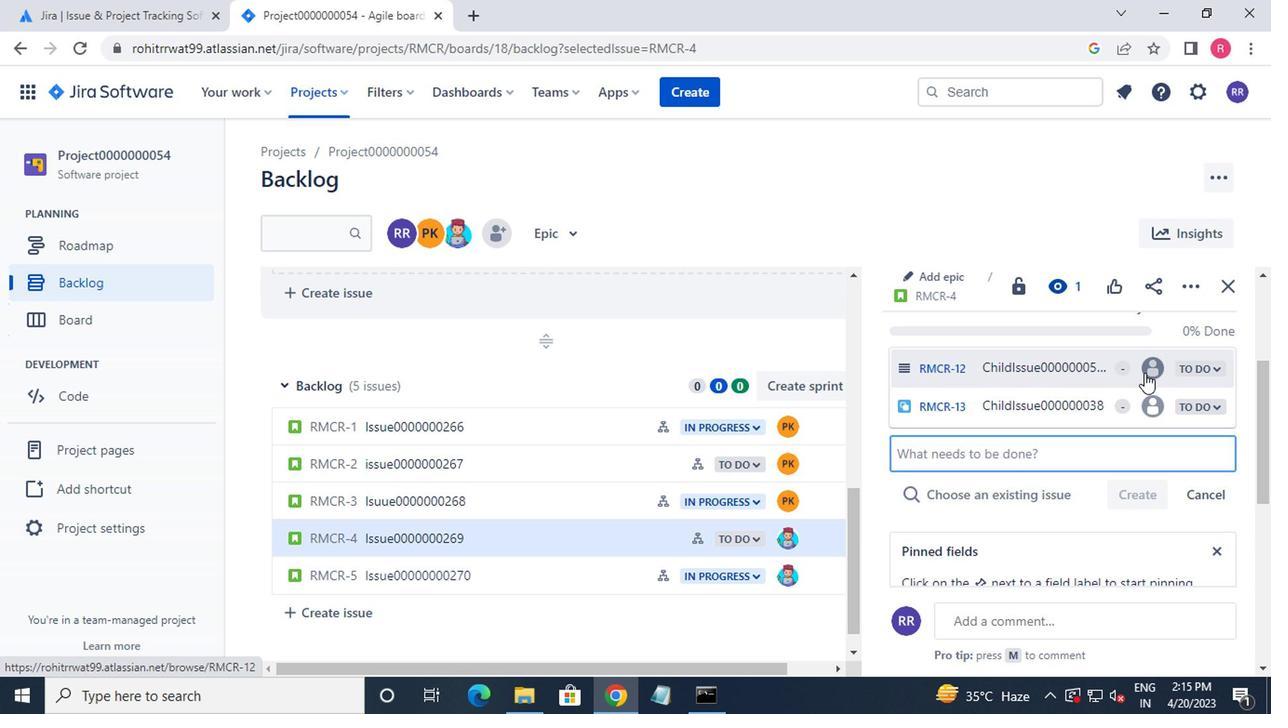 
Action: Mouse moved to (1028, 401)
Screenshot: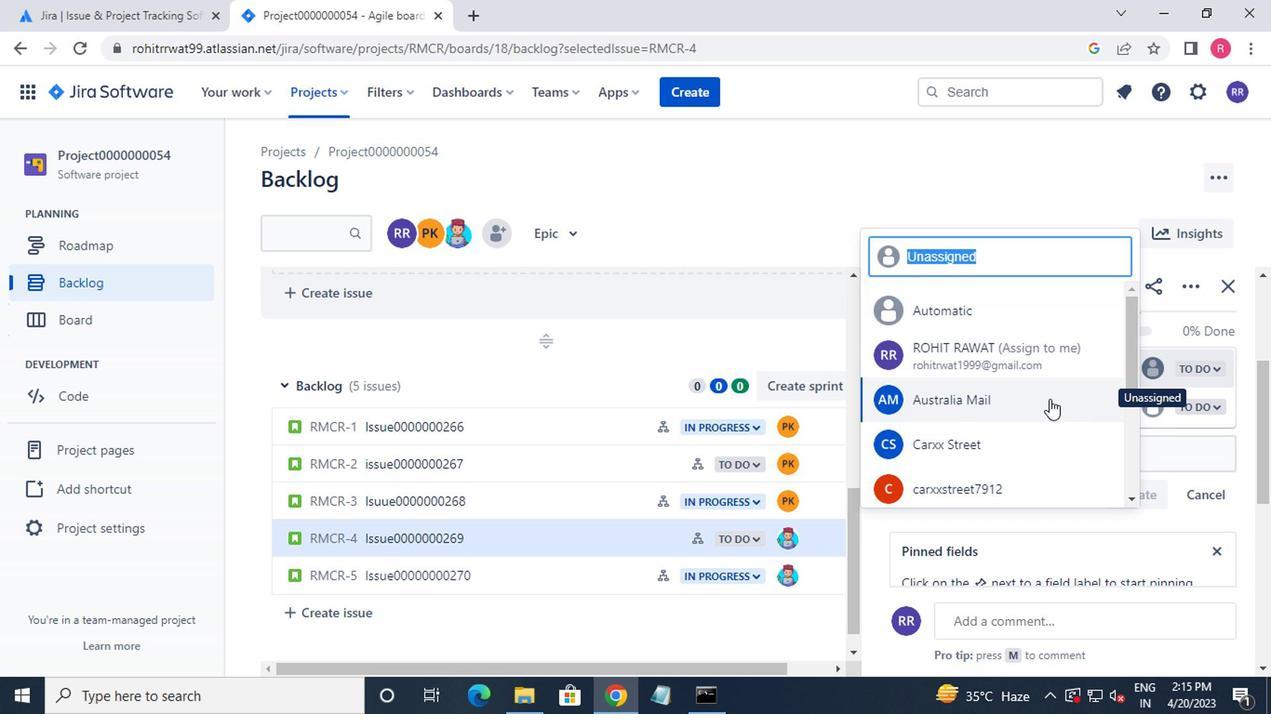 
Action: Key pressed v
Screenshot: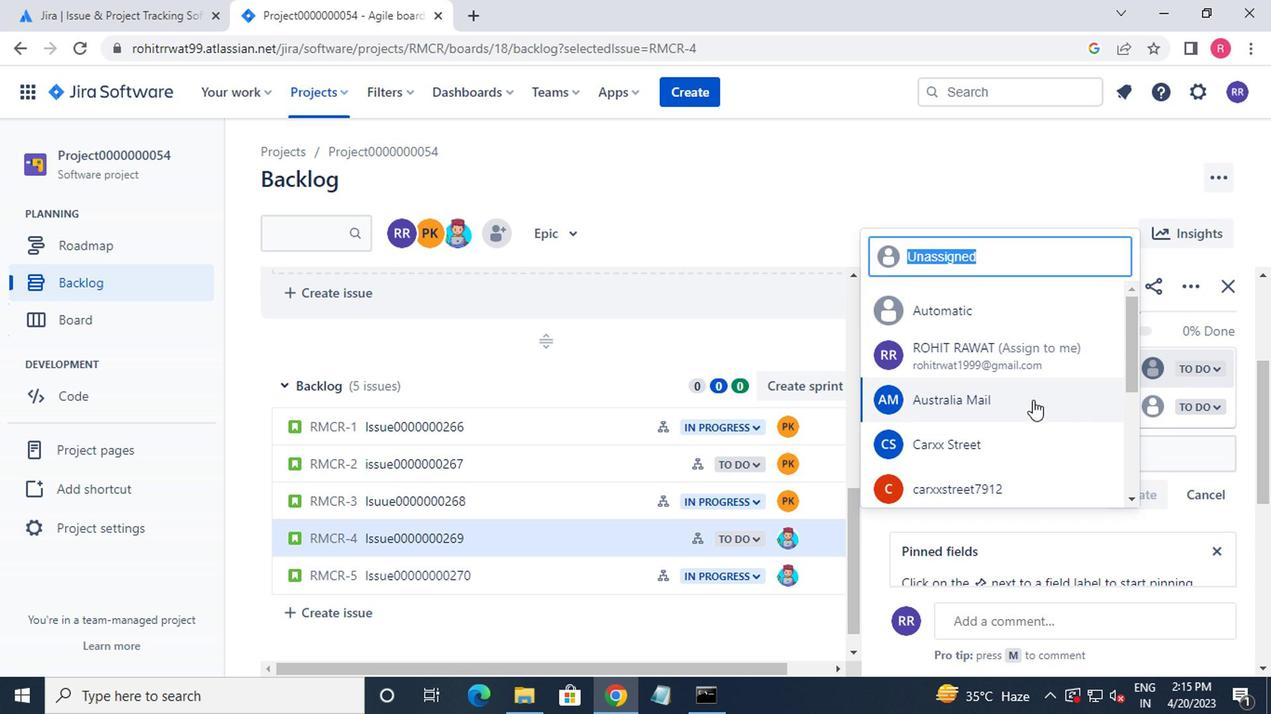 
Action: Mouse moved to (959, 372)
Screenshot: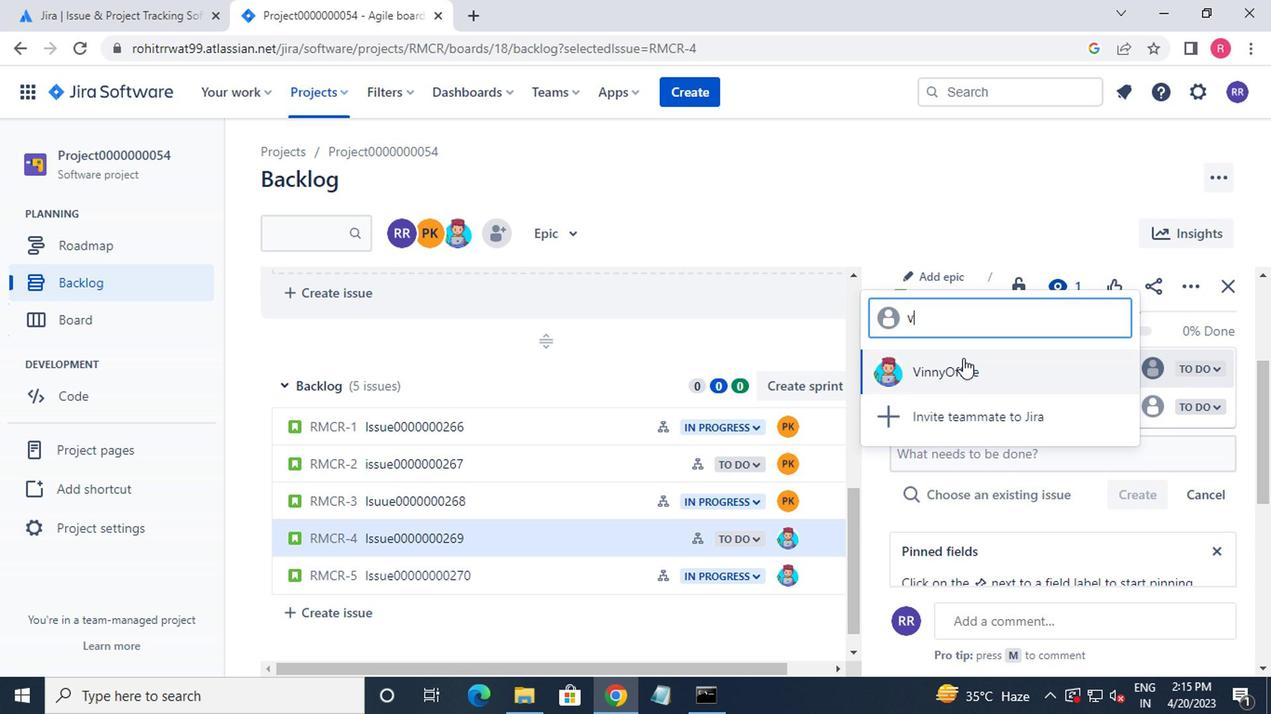 
Action: Mouse pressed left at (959, 372)
Screenshot: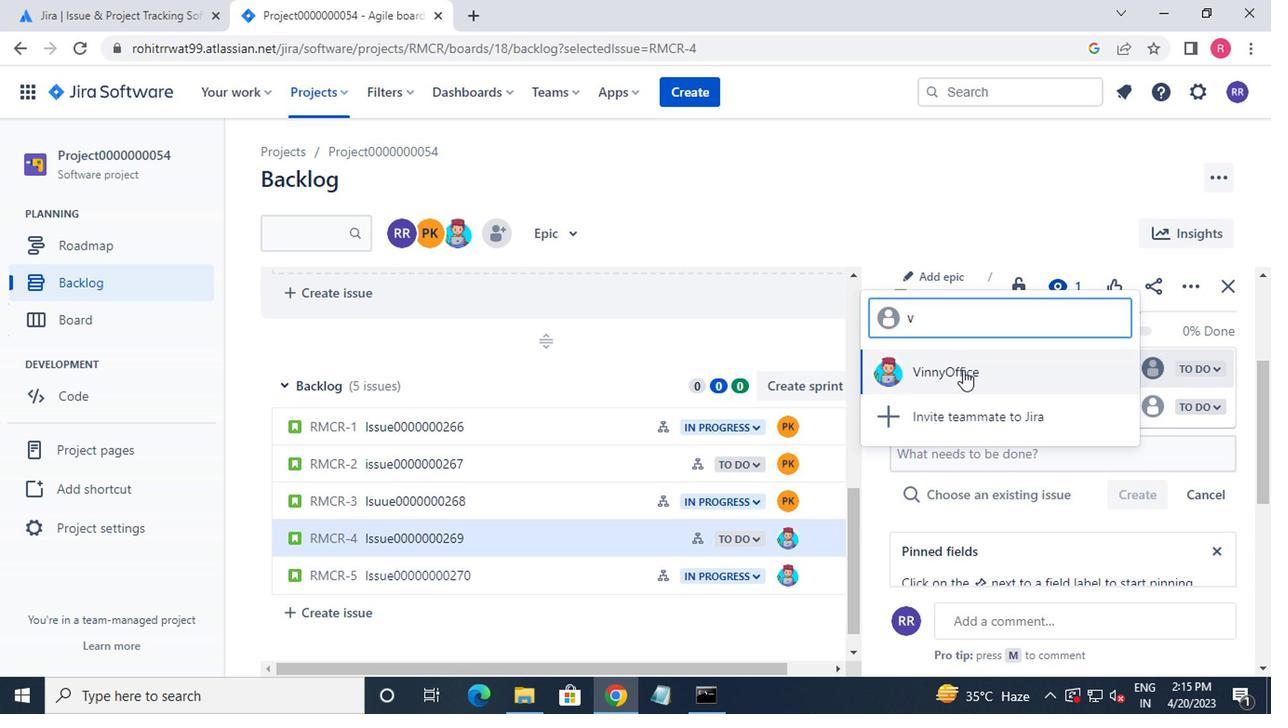 
Action: Mouse moved to (1158, 407)
Screenshot: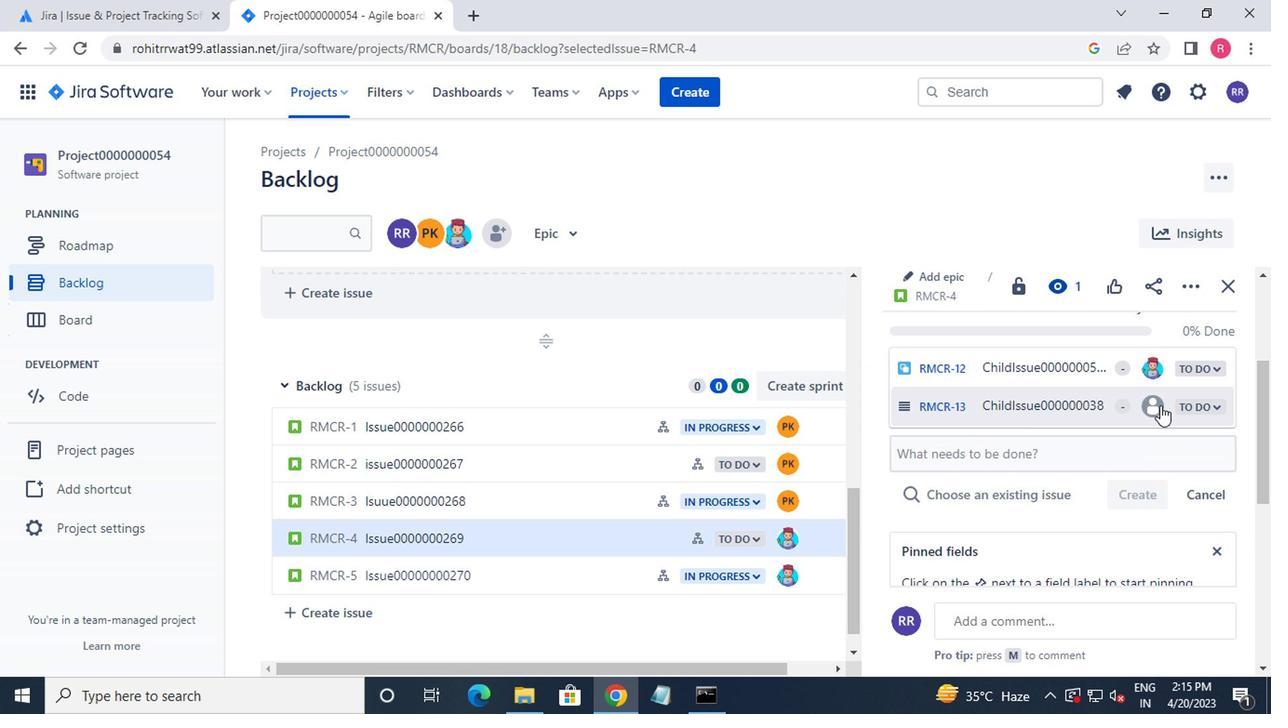 
Action: Mouse pressed left at (1158, 407)
Screenshot: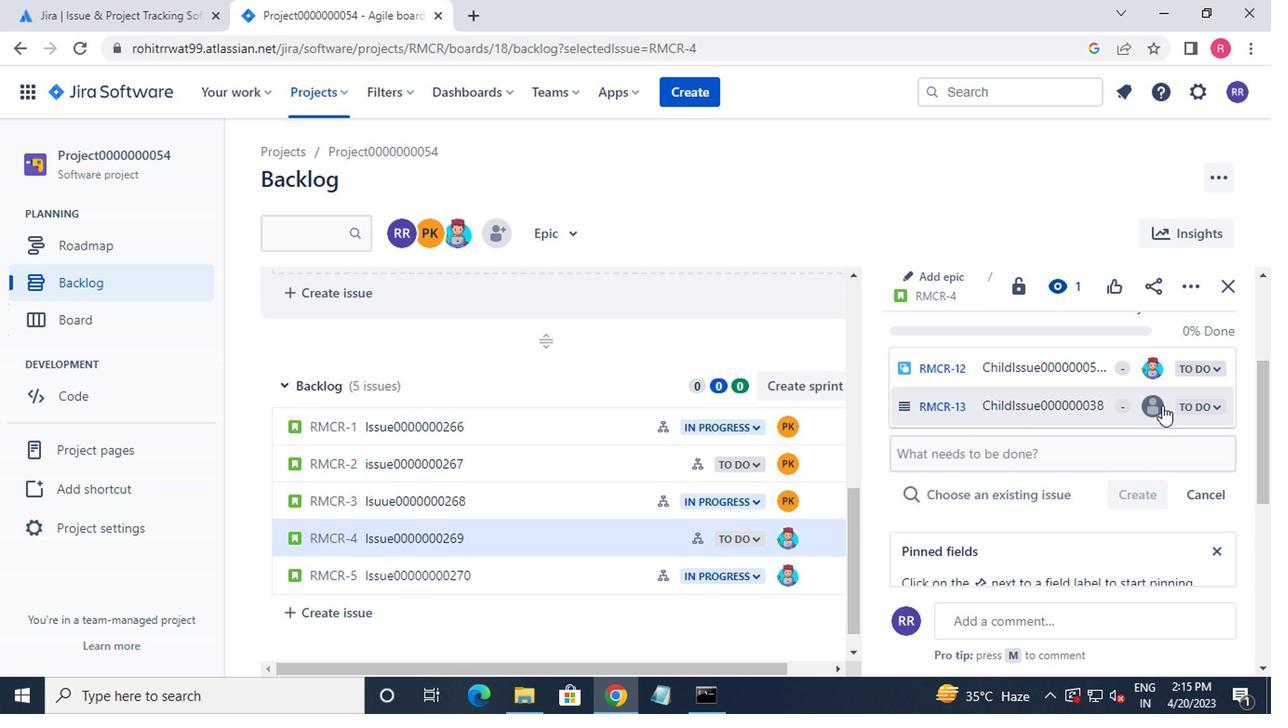 
Action: Mouse moved to (1114, 425)
Screenshot: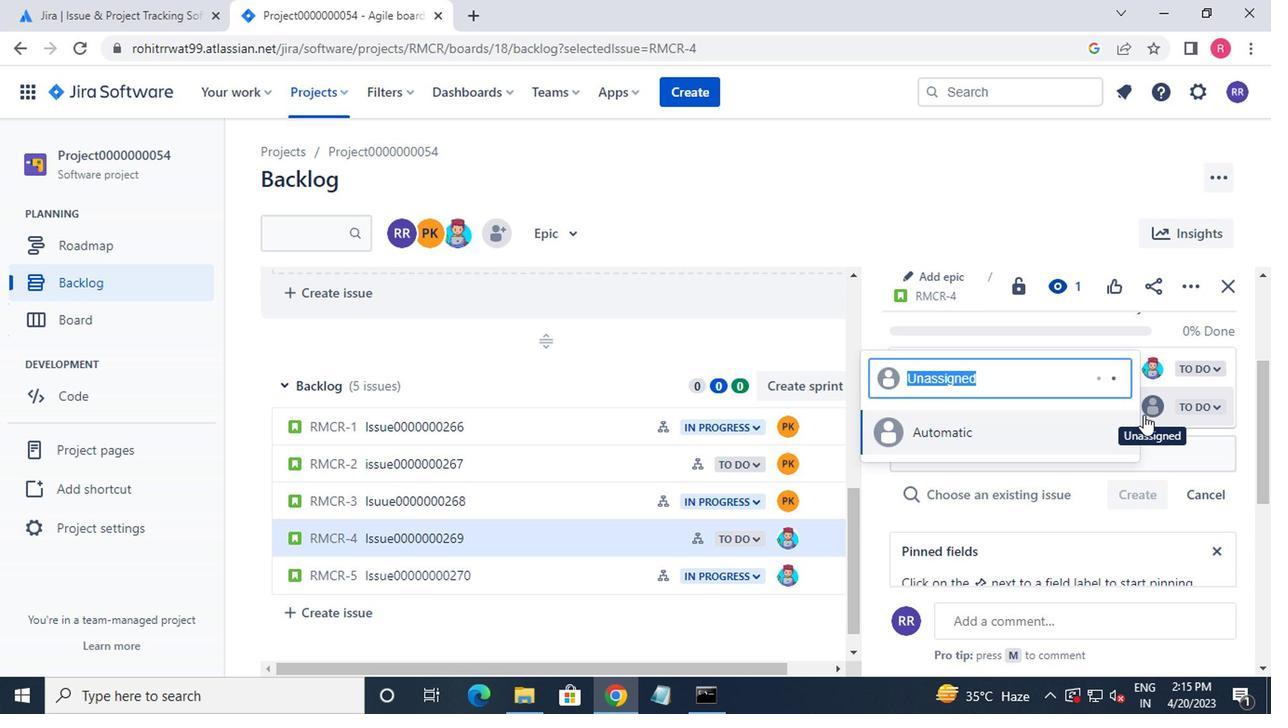 
Action: Key pressed v
Screenshot: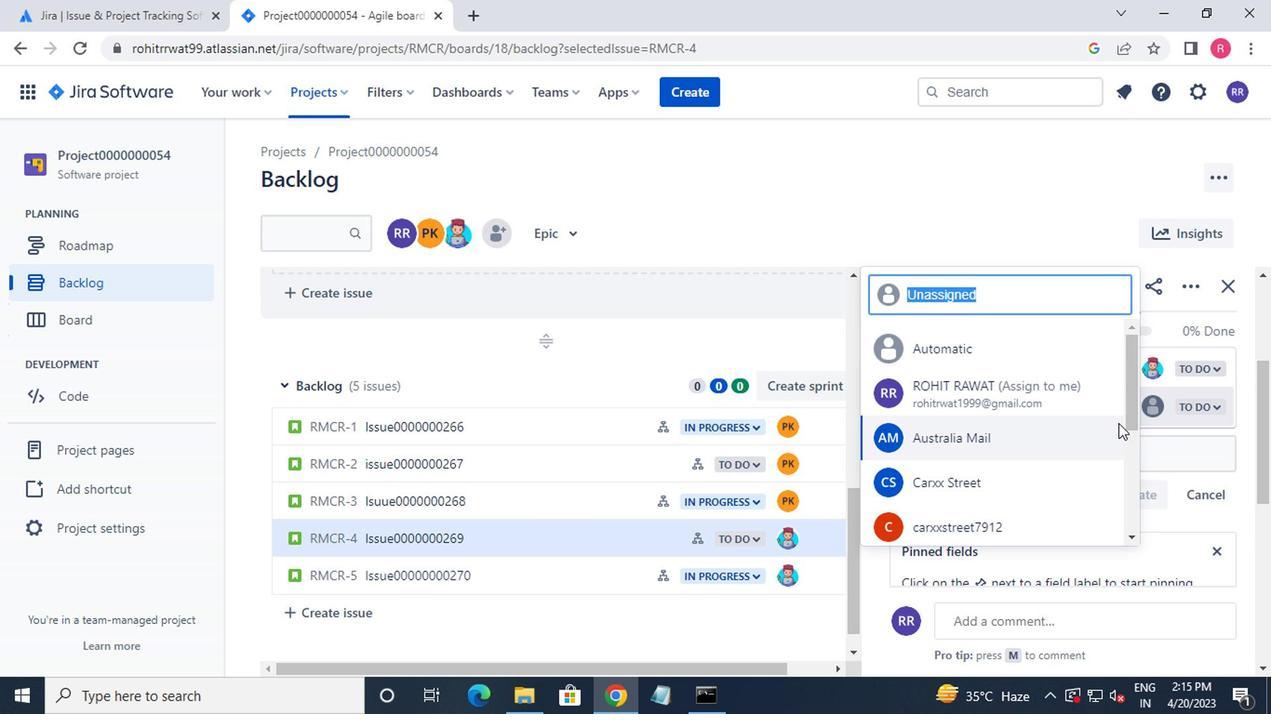 
Action: Mouse moved to (1041, 423)
Screenshot: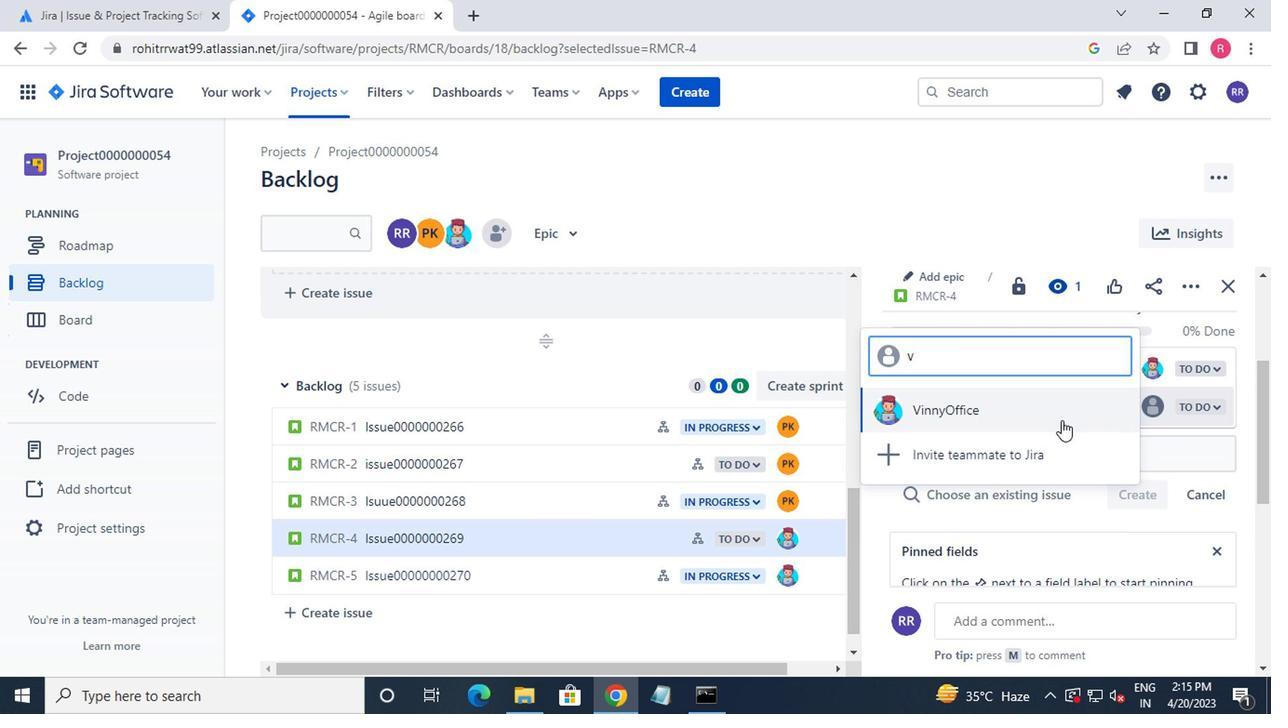 
Action: Mouse pressed left at (1041, 423)
Screenshot: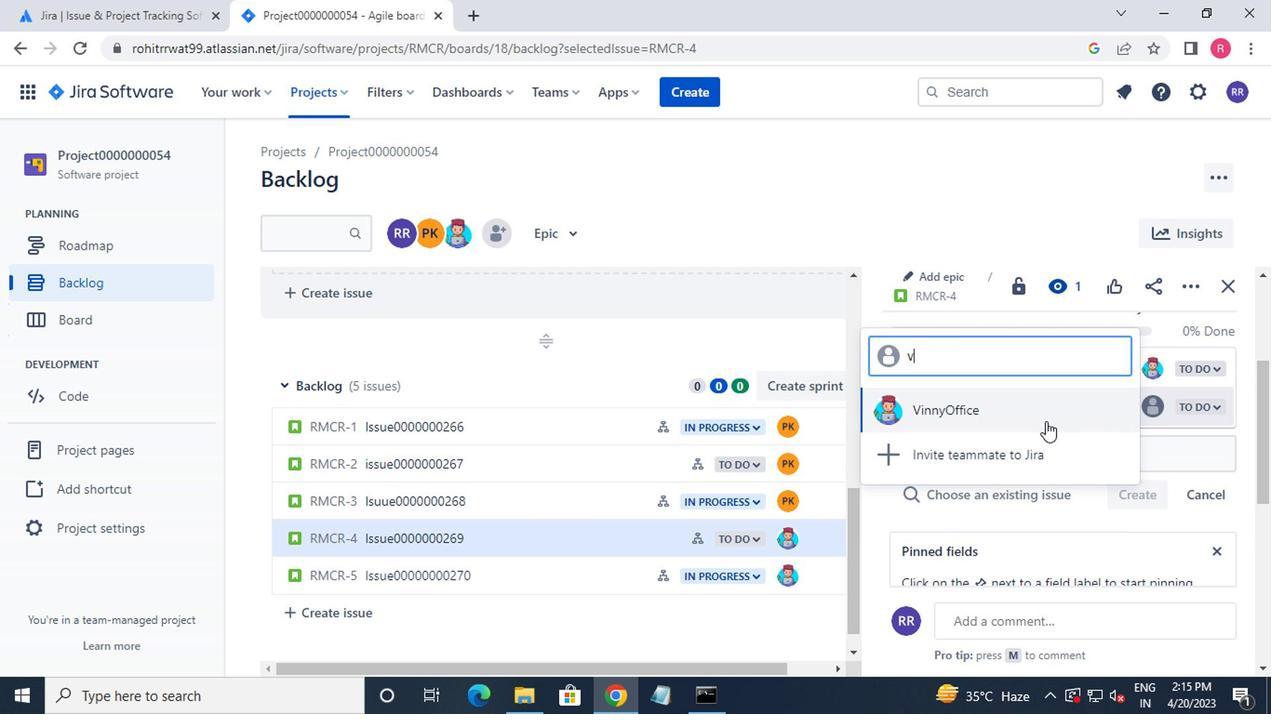 
Action: Mouse moved to (585, 578)
Screenshot: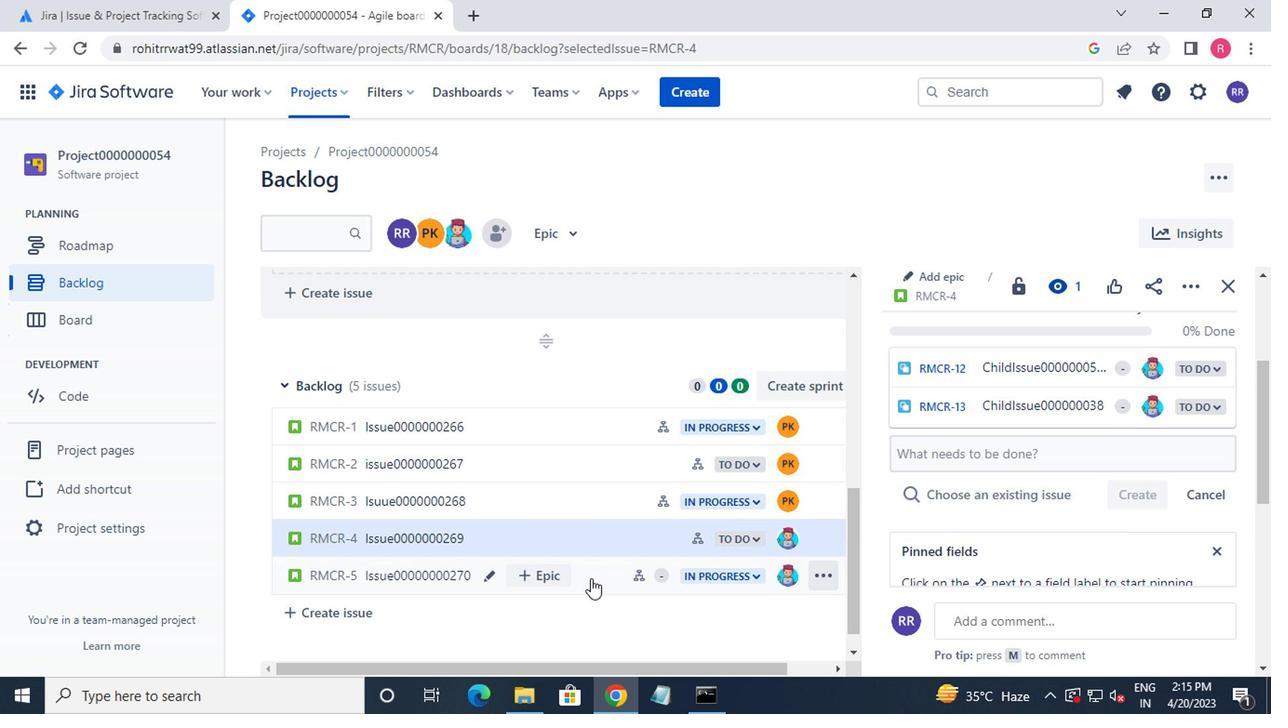 
Action: Mouse pressed left at (585, 578)
Screenshot: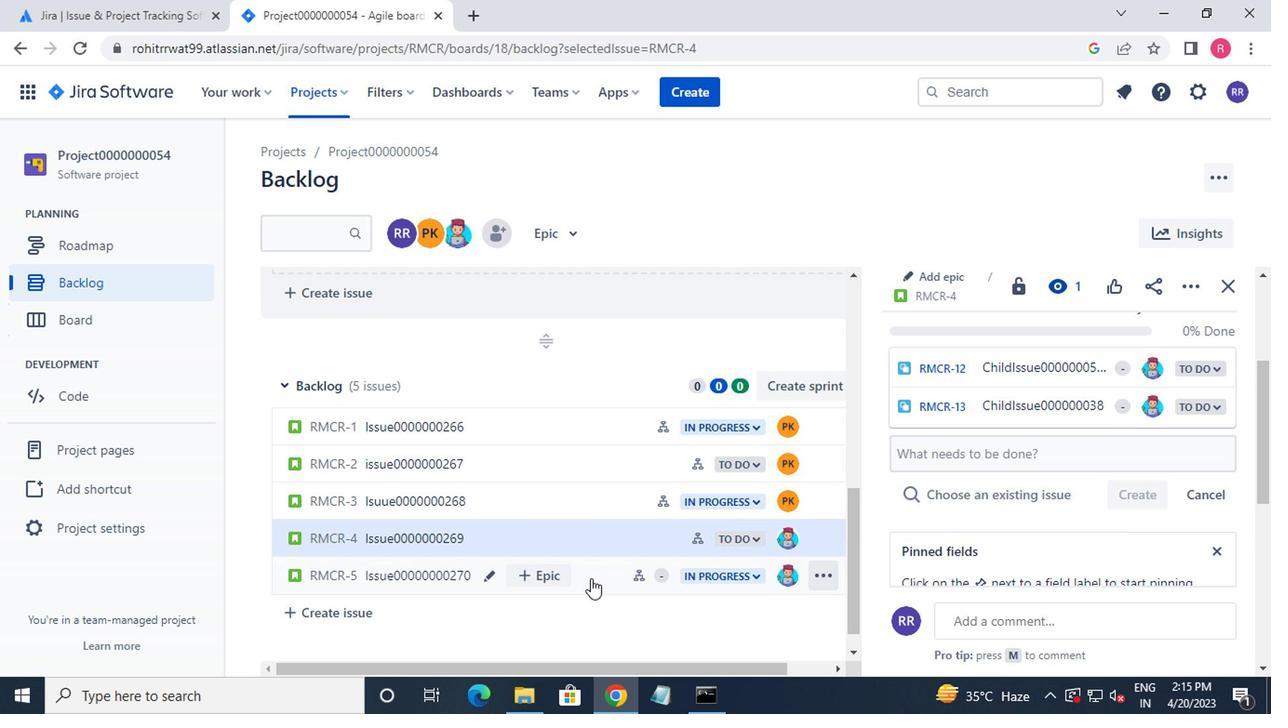 
Action: Mouse moved to (941, 382)
Screenshot: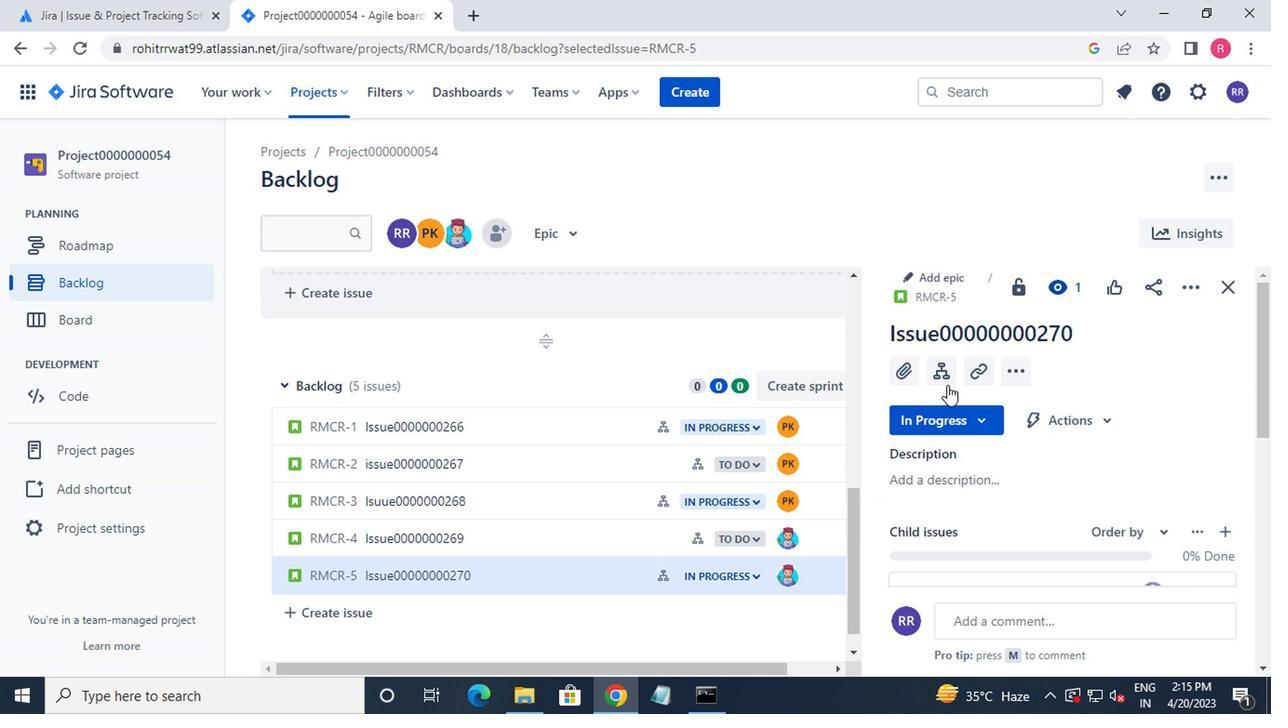 
Action: Mouse pressed left at (941, 382)
Screenshot: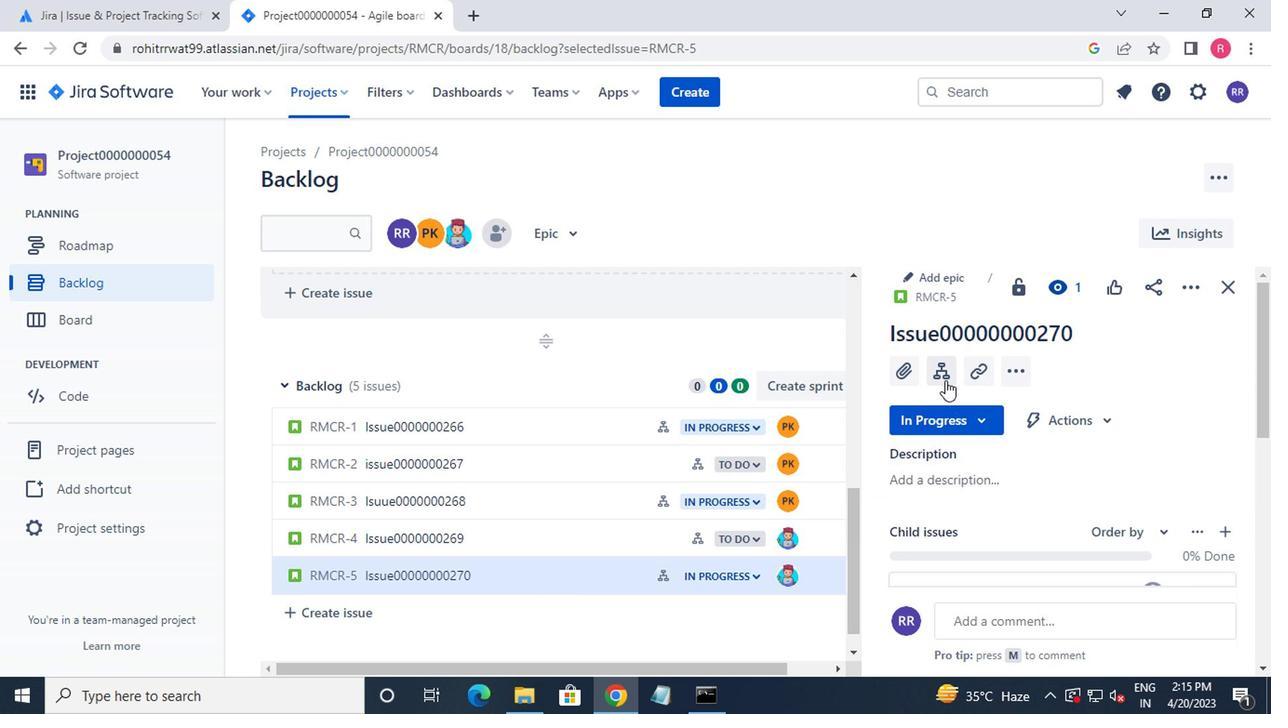 
Action: Mouse moved to (1152, 378)
Screenshot: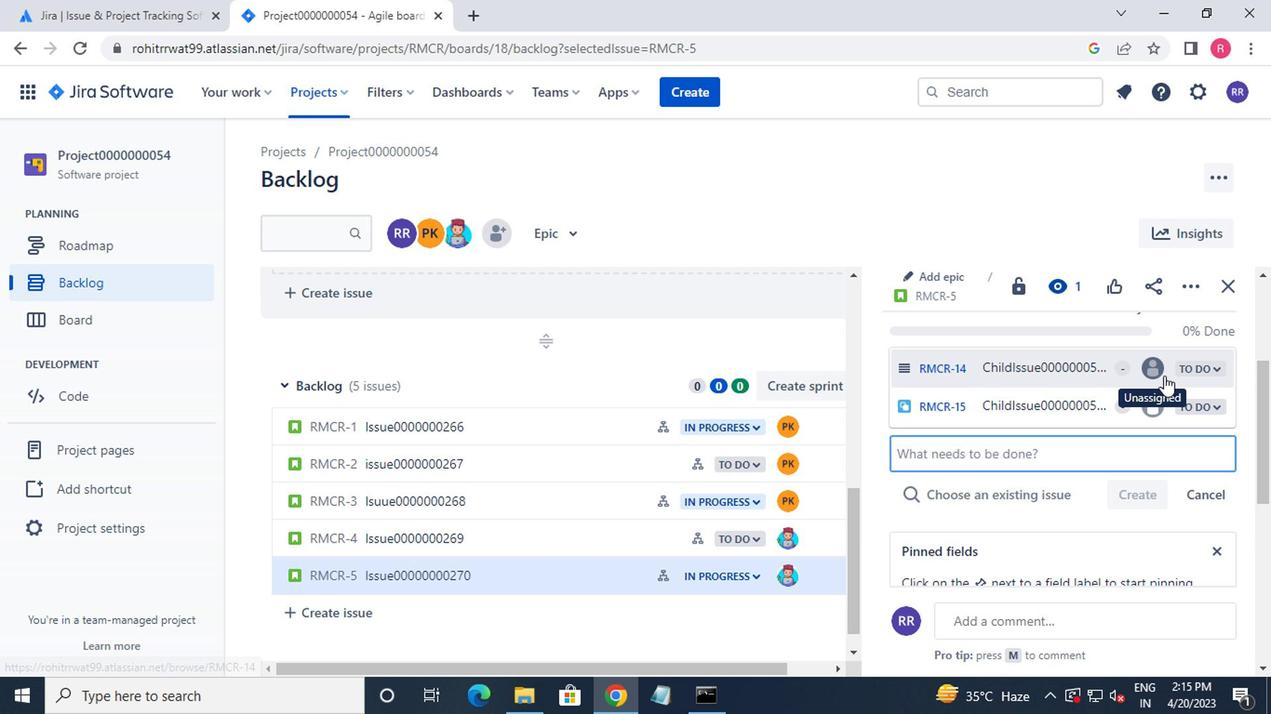 
Action: Mouse pressed left at (1152, 378)
Screenshot: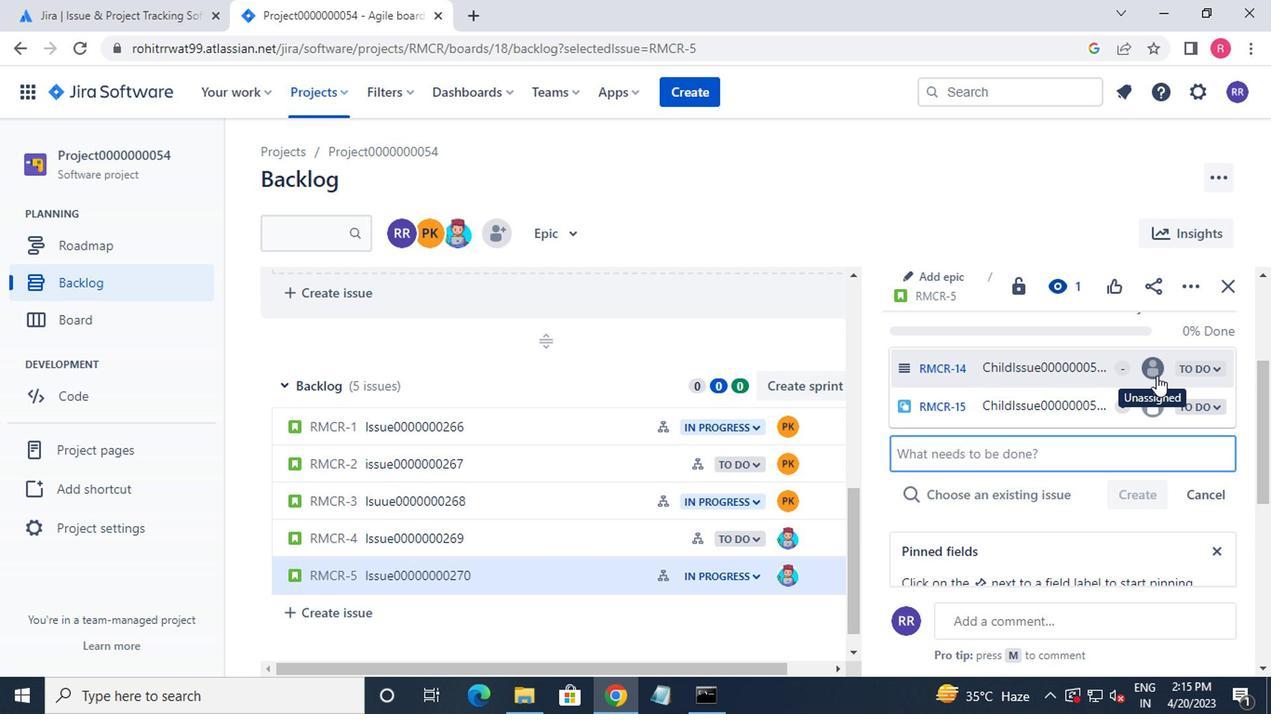 
Action: Mouse moved to (1055, 405)
Screenshot: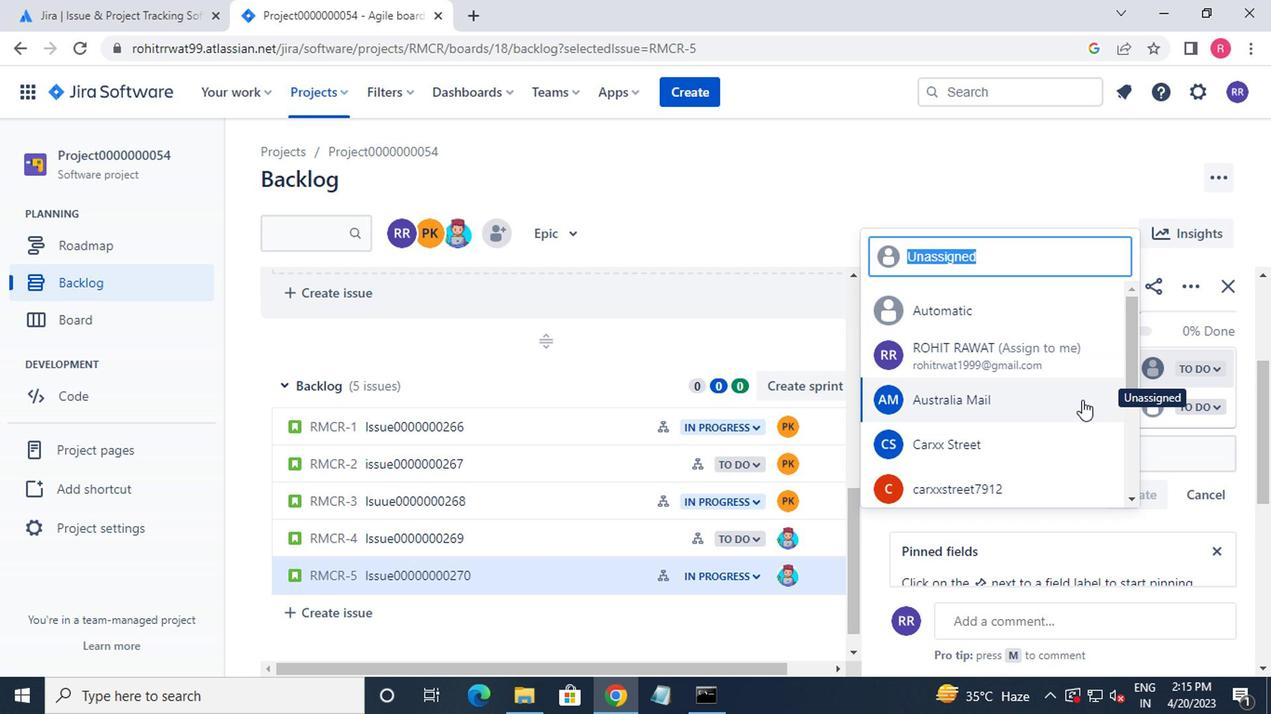 
Action: Mouse scrolled (1055, 404) with delta (0, -1)
Screenshot: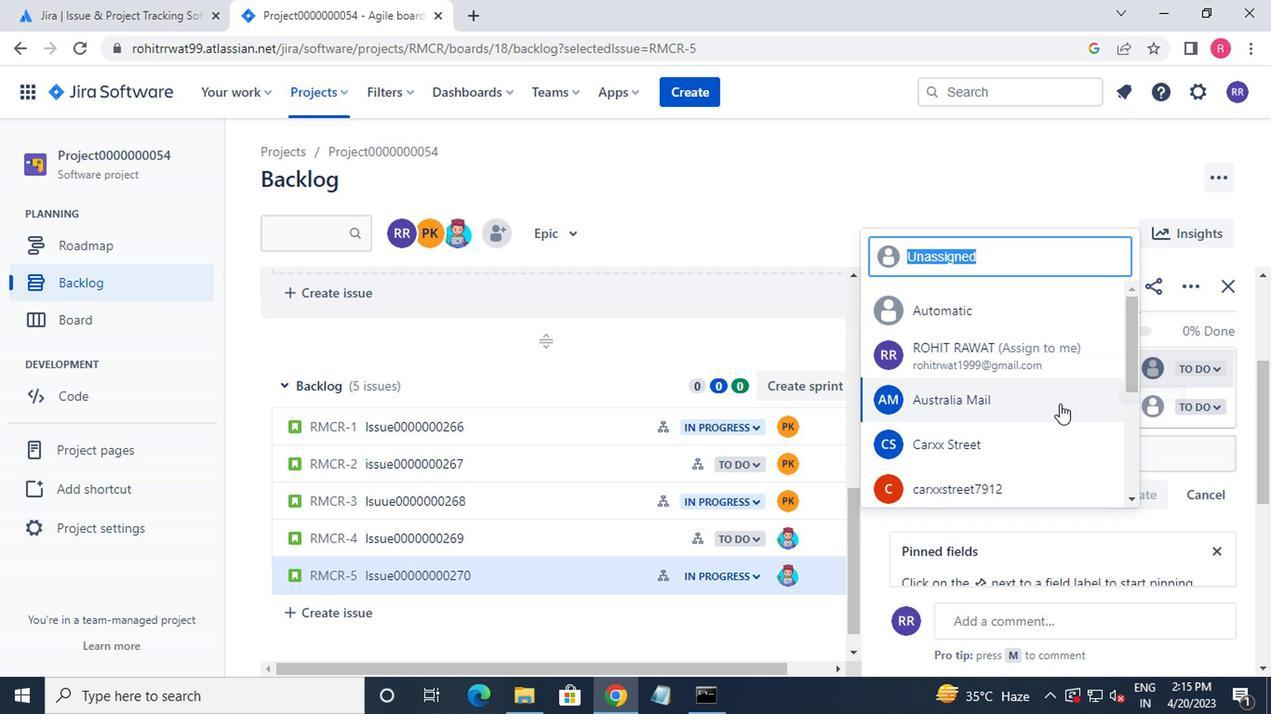 
Action: Mouse scrolled (1055, 404) with delta (0, -1)
Screenshot: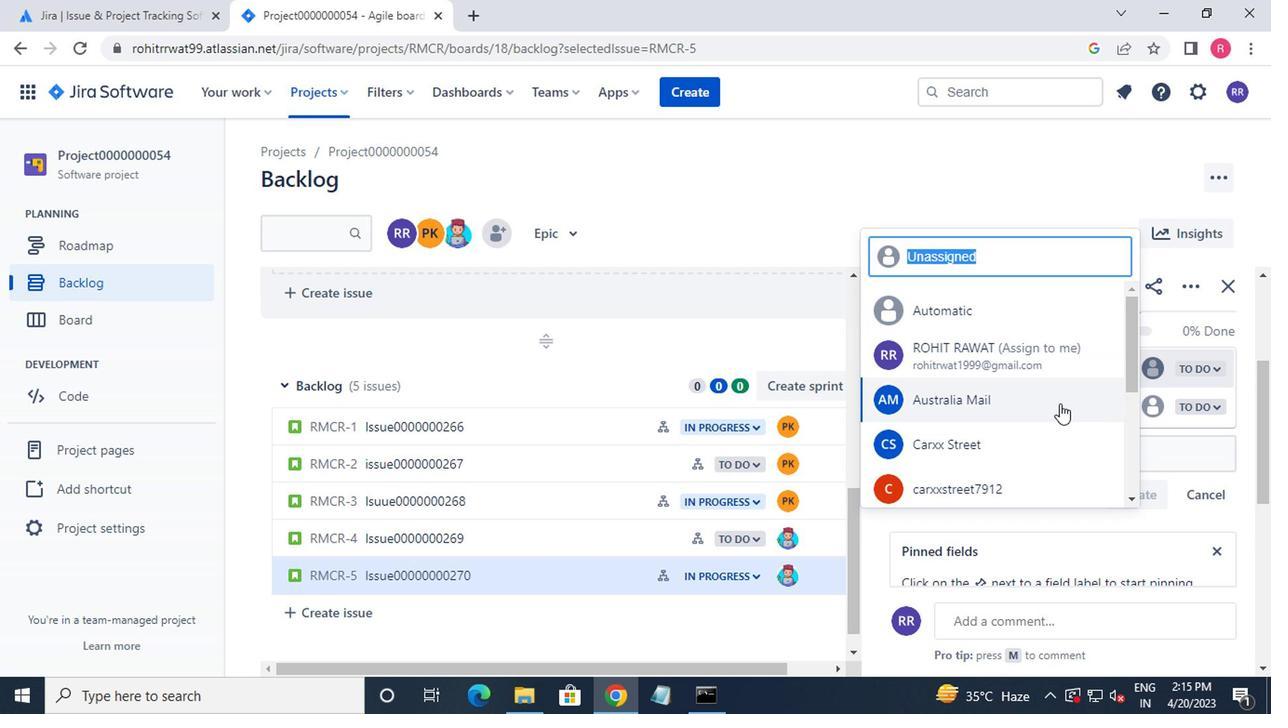
Action: Mouse scrolled (1055, 404) with delta (0, -1)
Screenshot: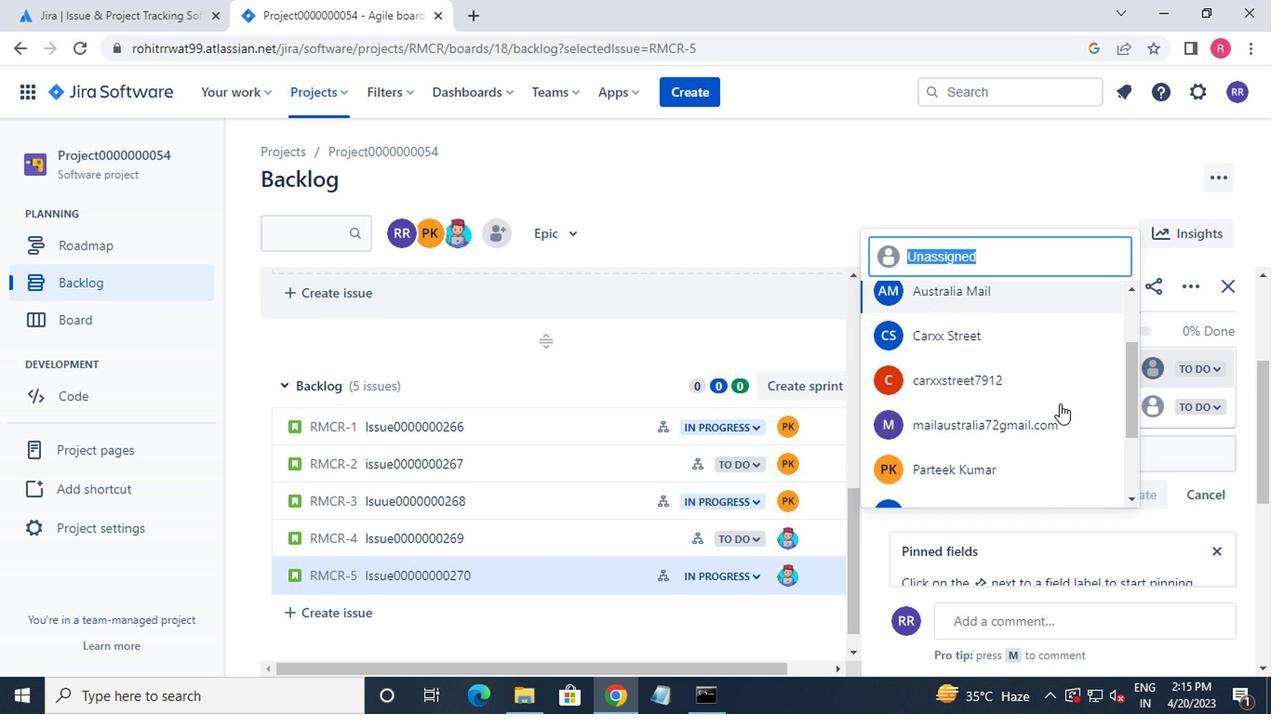 
Action: Mouse moved to (941, 470)
Screenshot: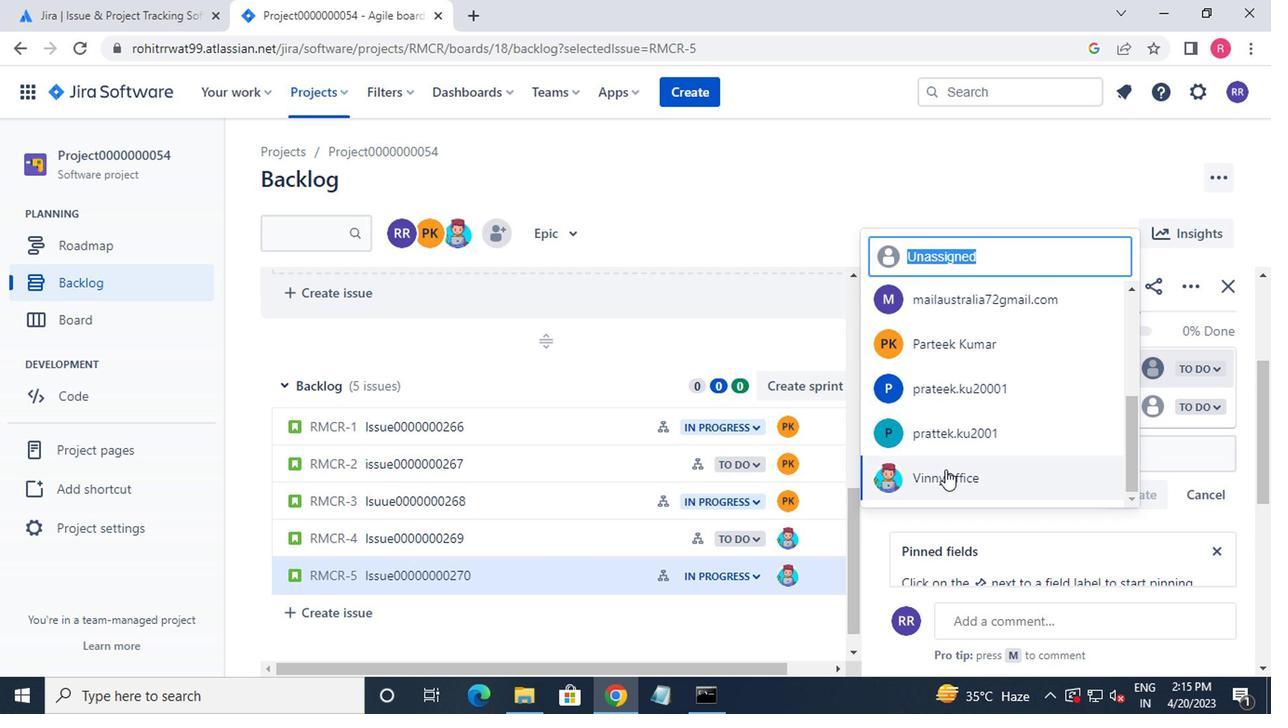 
Action: Mouse pressed left at (941, 470)
Screenshot: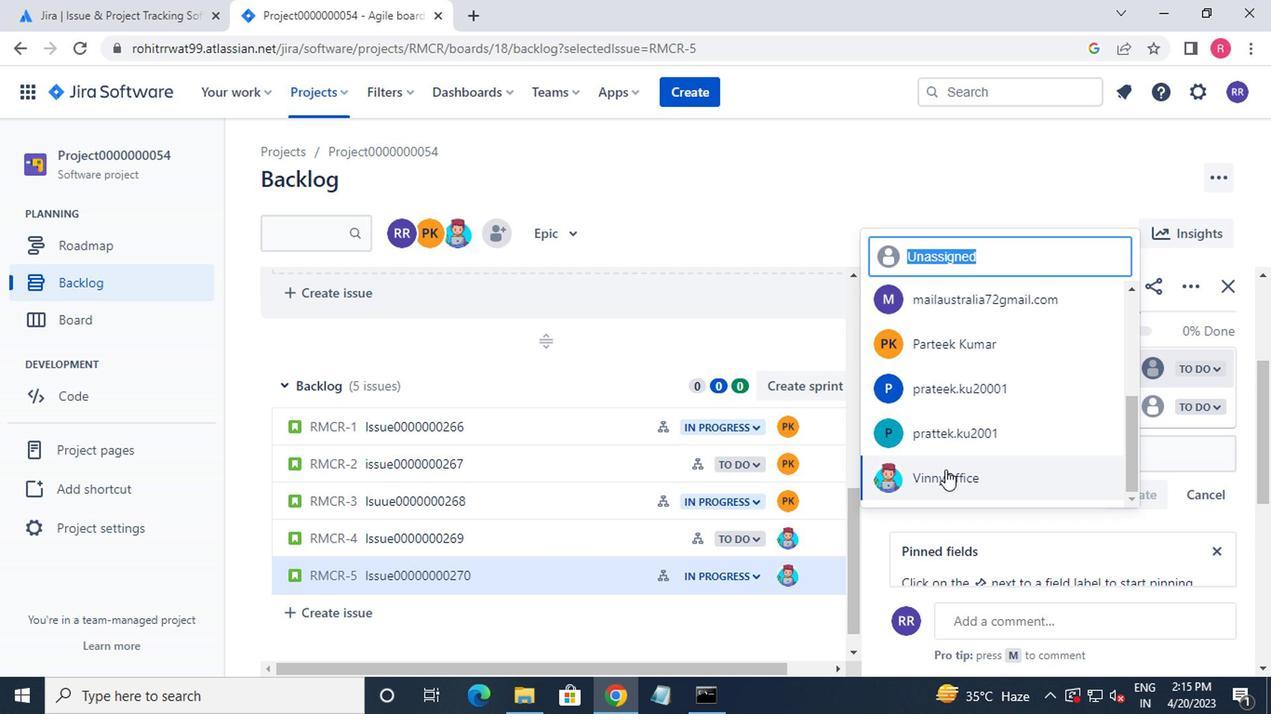 
Action: Mouse moved to (930, 462)
Screenshot: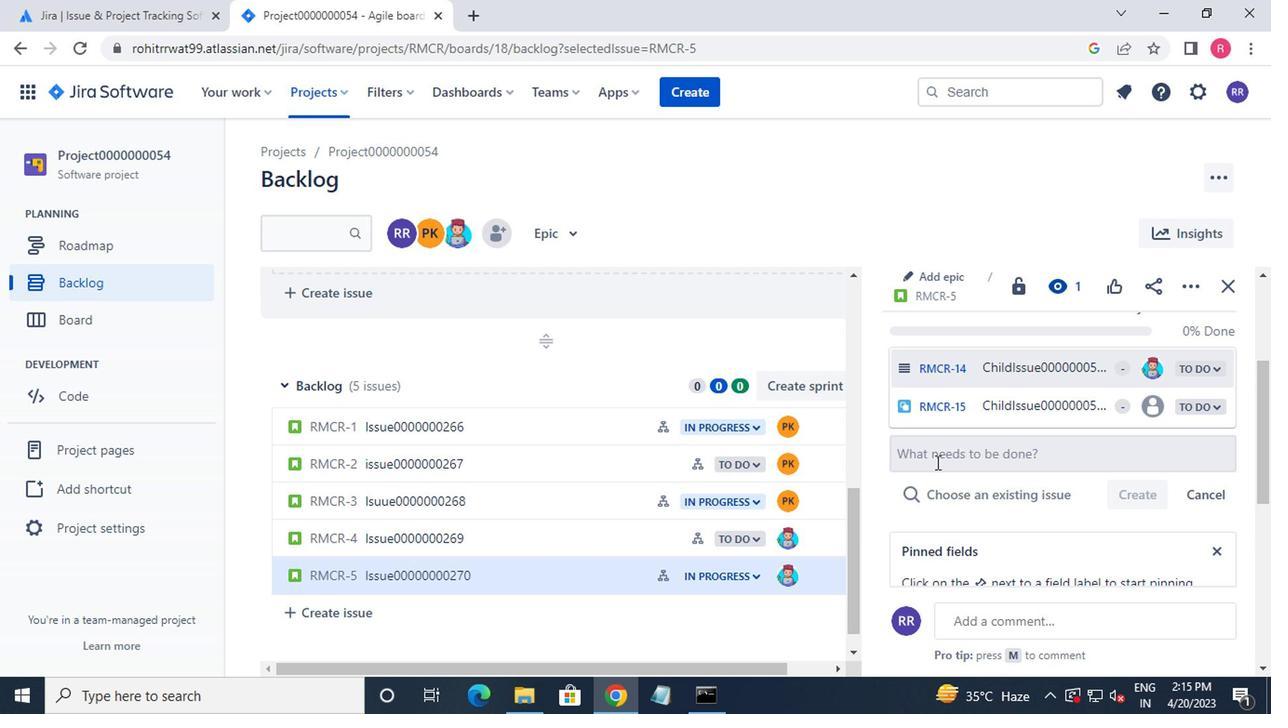 
